 Task: Look for space in Manavgat, Turkey from 26th August, 2023 to 10th September, 2023 for 6 adults, 2 children in price range Rs.10000 to Rs.15000. Place can be entire place or shared room with 6 bedrooms having 6 beds and 6 bathrooms. Property type can be house, flat, guest house. Amenities needed are: wifi, TV, free parkinig on premises, gym, breakfast. Booking option can be shelf check-in. Required host language is English.
Action: Mouse moved to (325, 149)
Screenshot: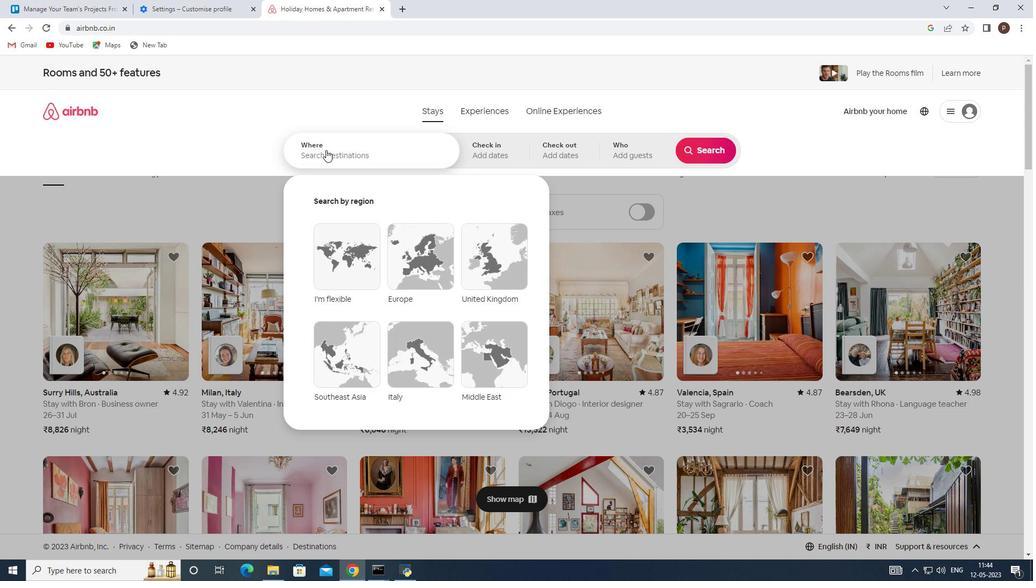 
Action: Mouse pressed left at (325, 149)
Screenshot: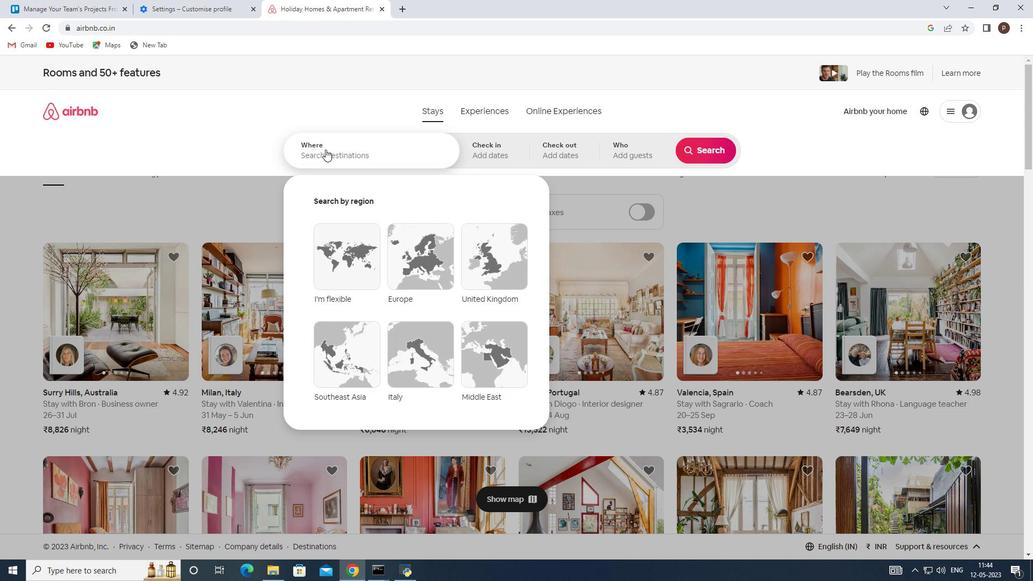 
Action: Mouse moved to (321, 150)
Screenshot: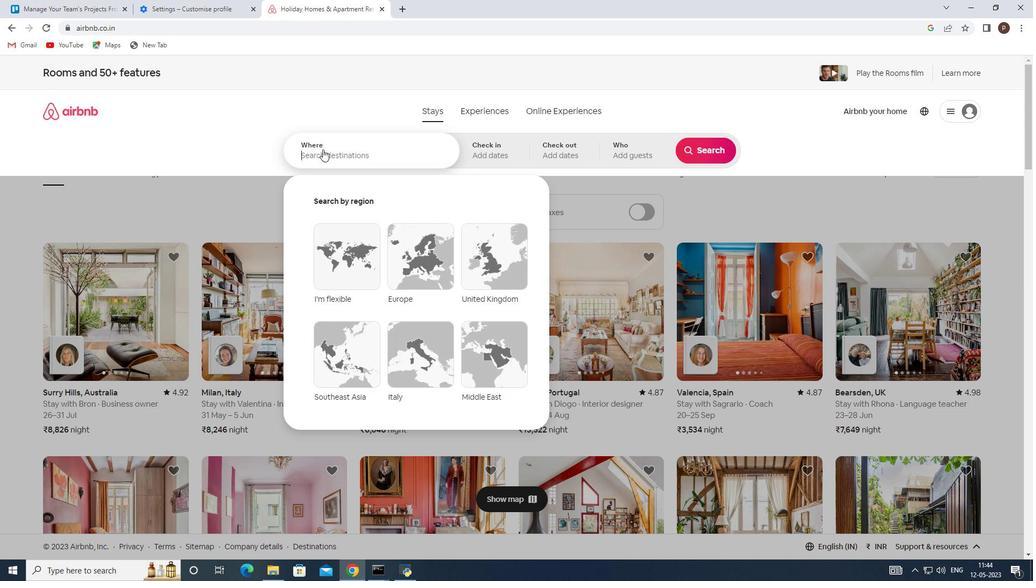 
Action: Key pressed <Key.caps_lock>M<Key.caps_lock>anavgat,<Key.space><Key.caps_lock>T<Key.caps_lock>urkey<Key.space><Key.enter>
Screenshot: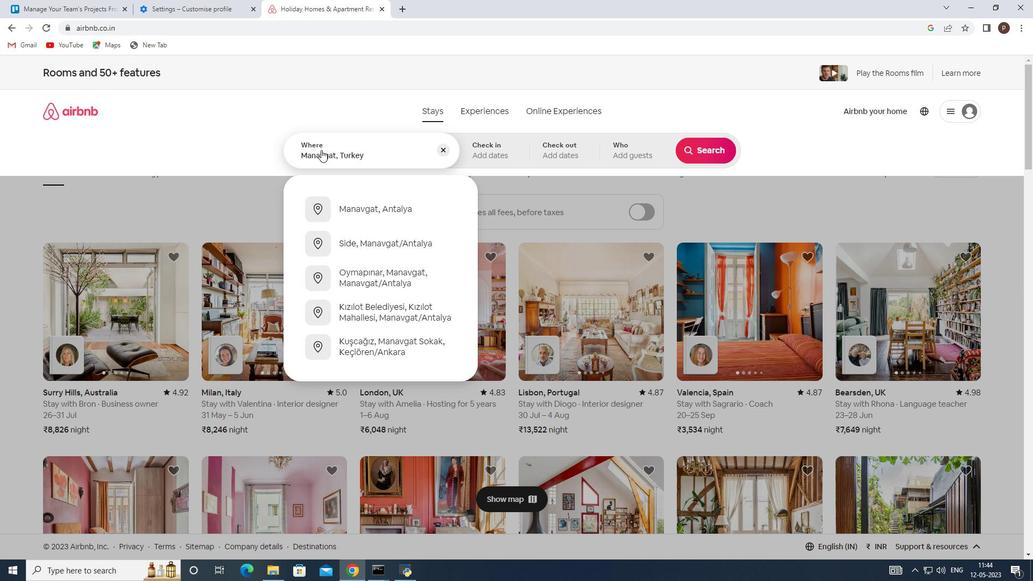 
Action: Mouse moved to (700, 235)
Screenshot: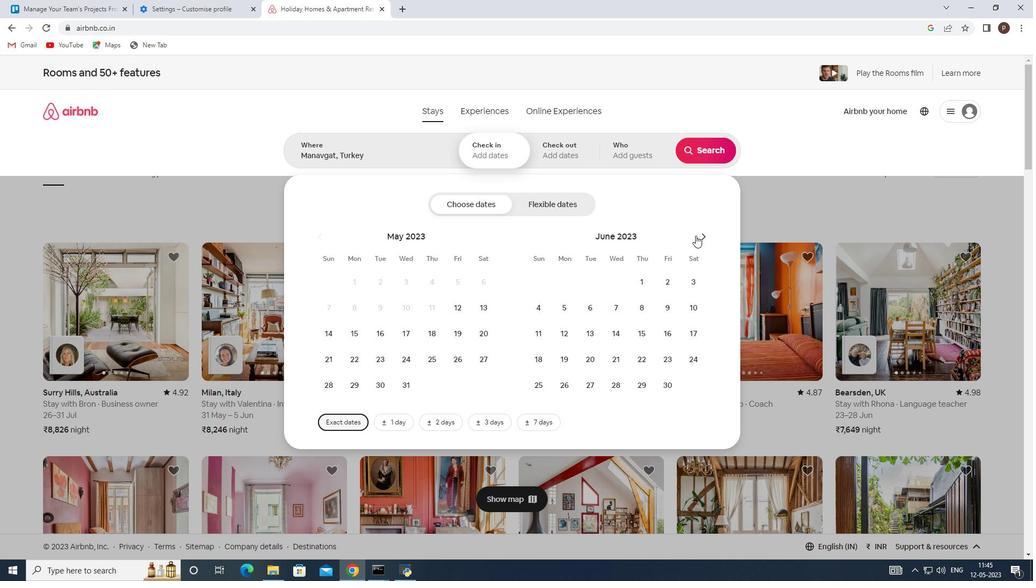 
Action: Mouse pressed left at (700, 235)
Screenshot: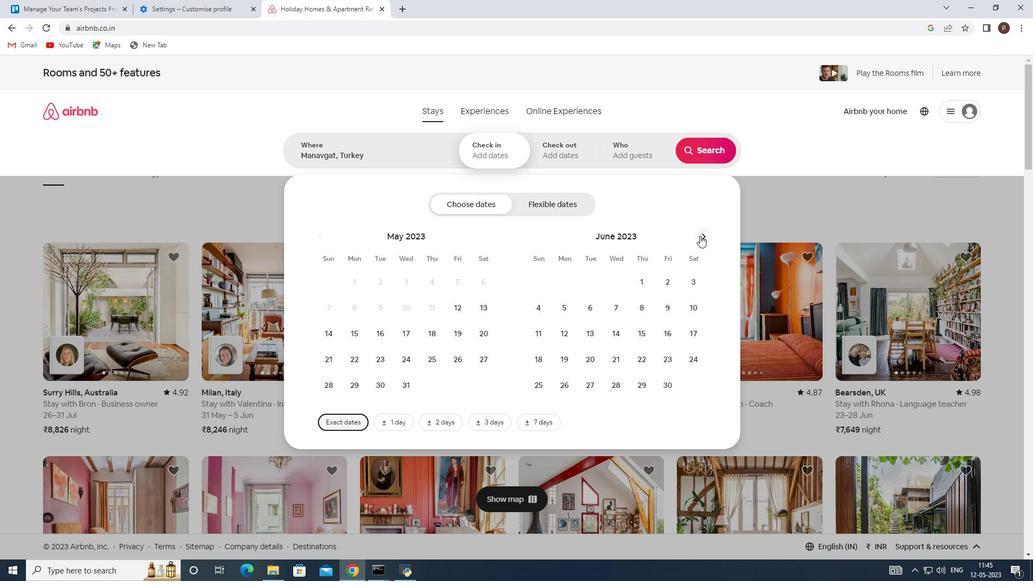 
Action: Mouse pressed left at (700, 235)
Screenshot: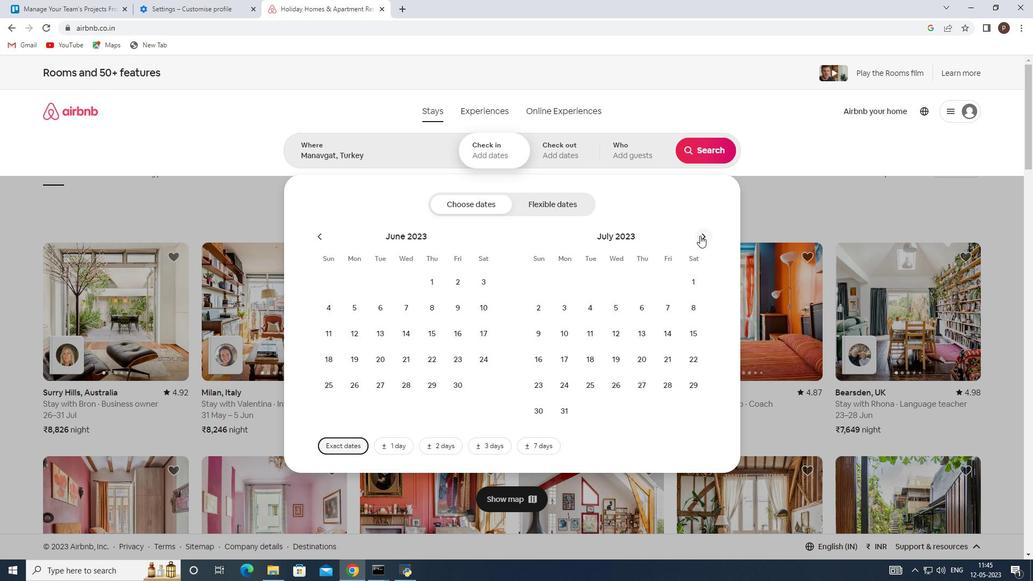 
Action: Mouse pressed left at (700, 235)
Screenshot: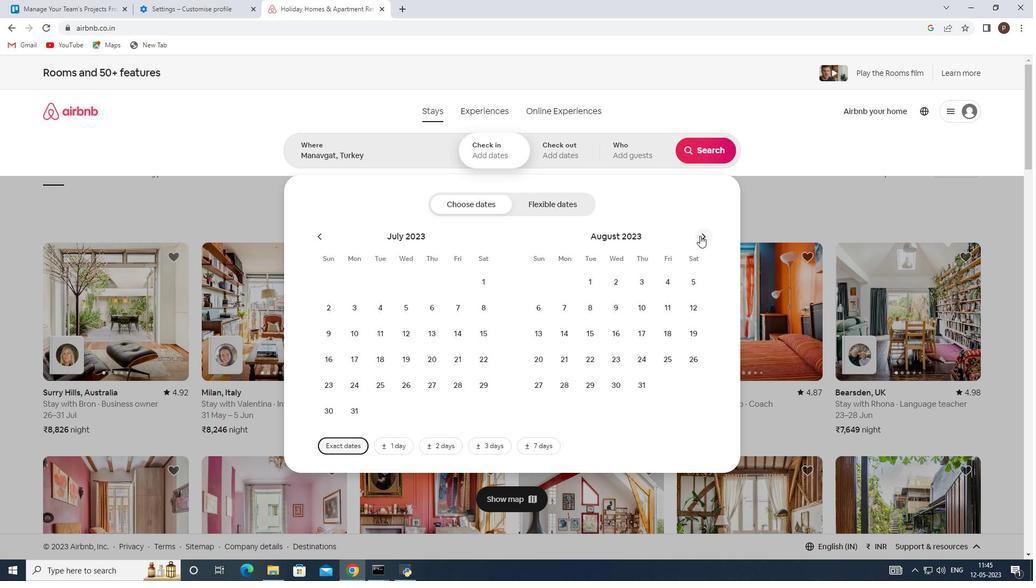 
Action: Mouse moved to (484, 357)
Screenshot: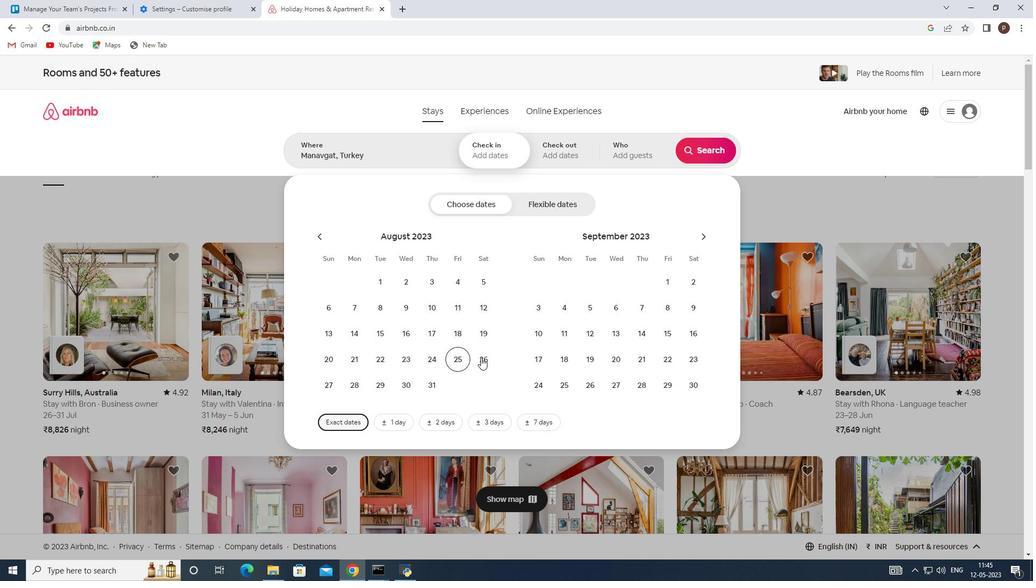 
Action: Mouse pressed left at (484, 357)
Screenshot: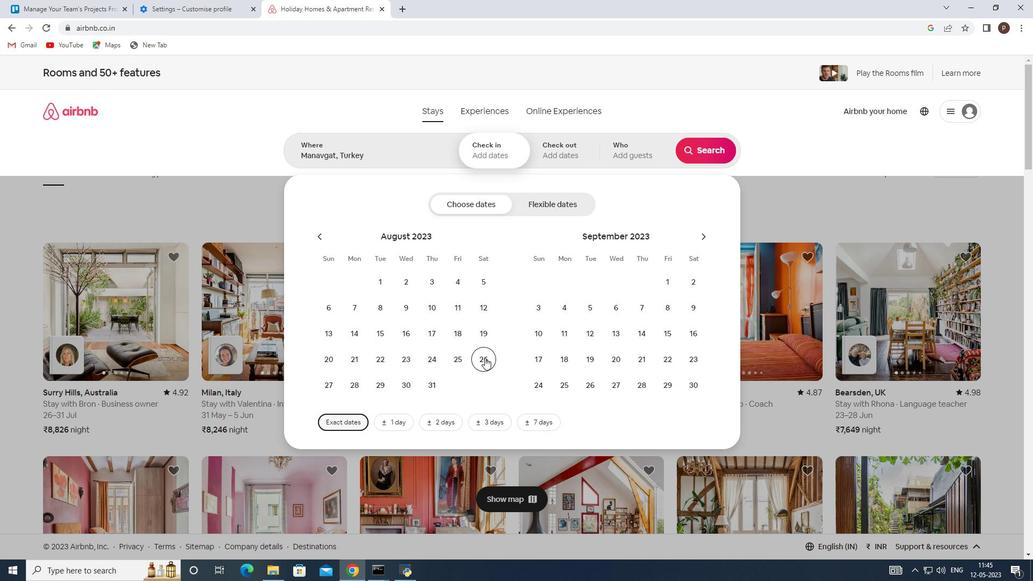 
Action: Mouse moved to (539, 329)
Screenshot: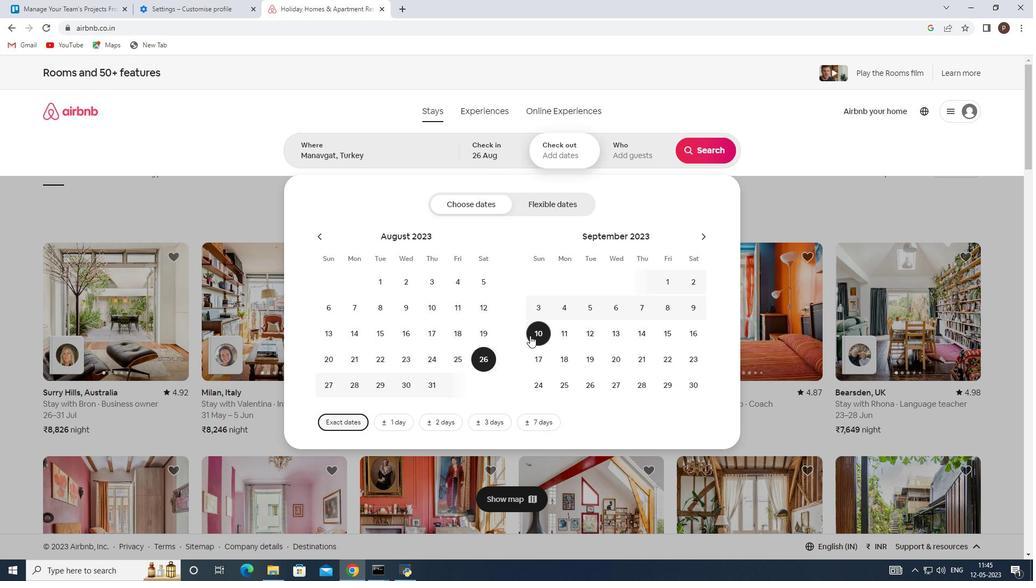 
Action: Mouse pressed left at (539, 329)
Screenshot: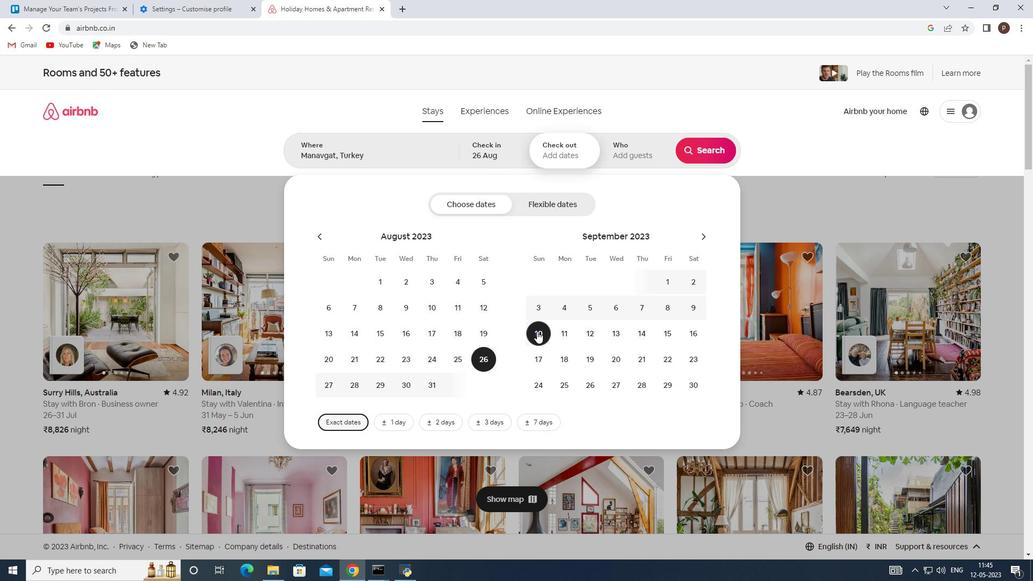 
Action: Mouse moved to (611, 148)
Screenshot: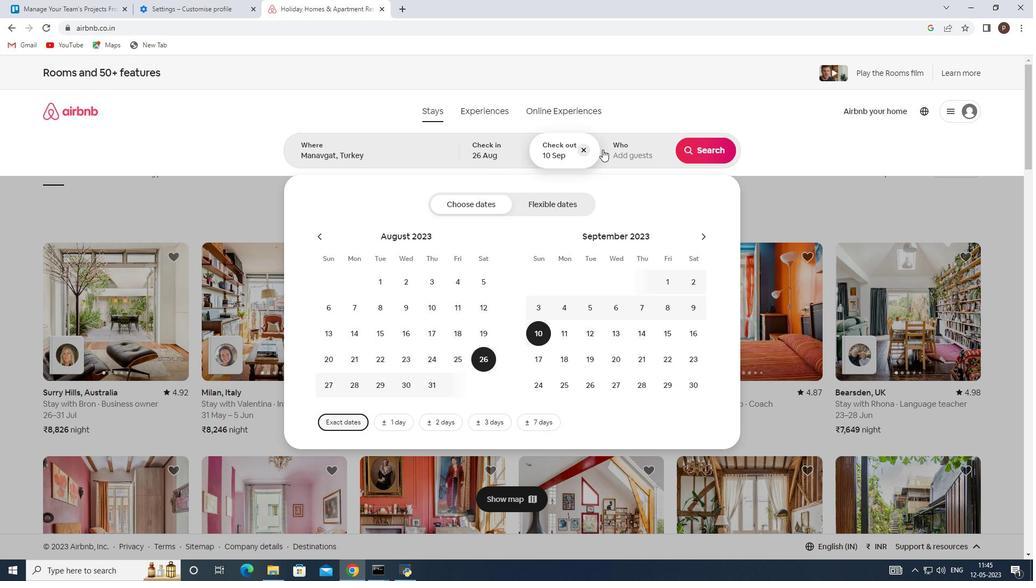 
Action: Mouse pressed left at (611, 148)
Screenshot: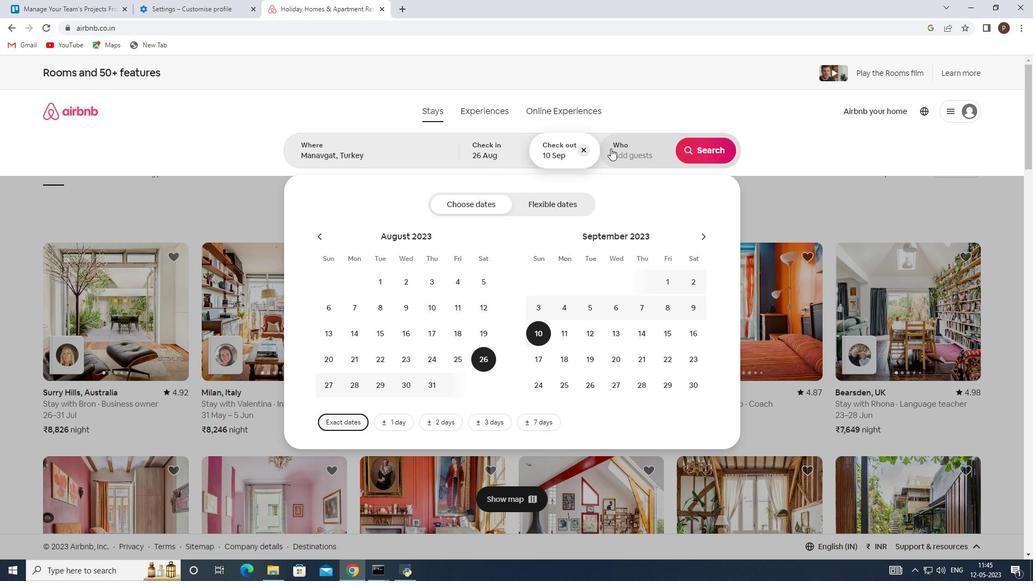 
Action: Mouse moved to (709, 204)
Screenshot: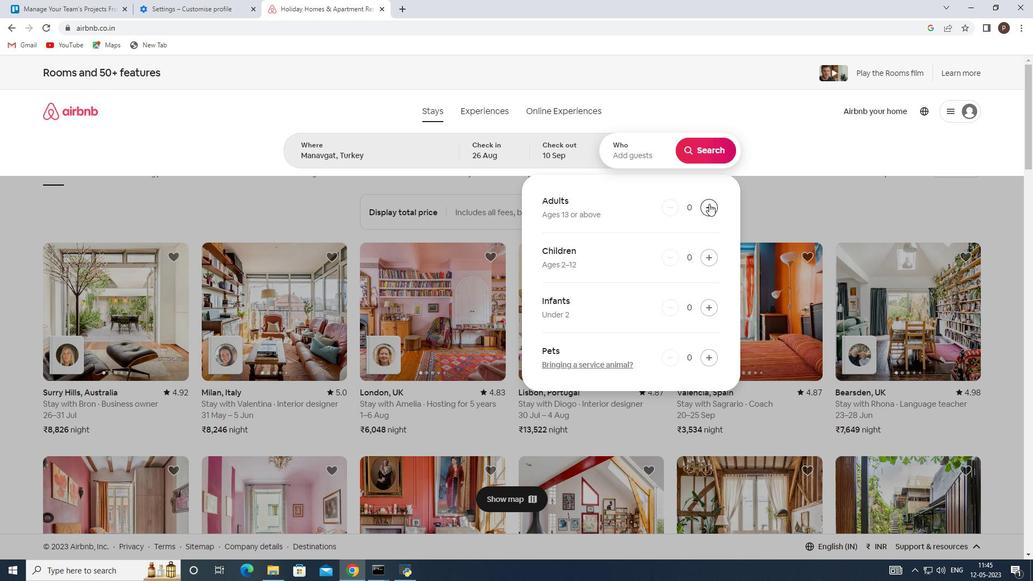 
Action: Mouse pressed left at (709, 204)
Screenshot: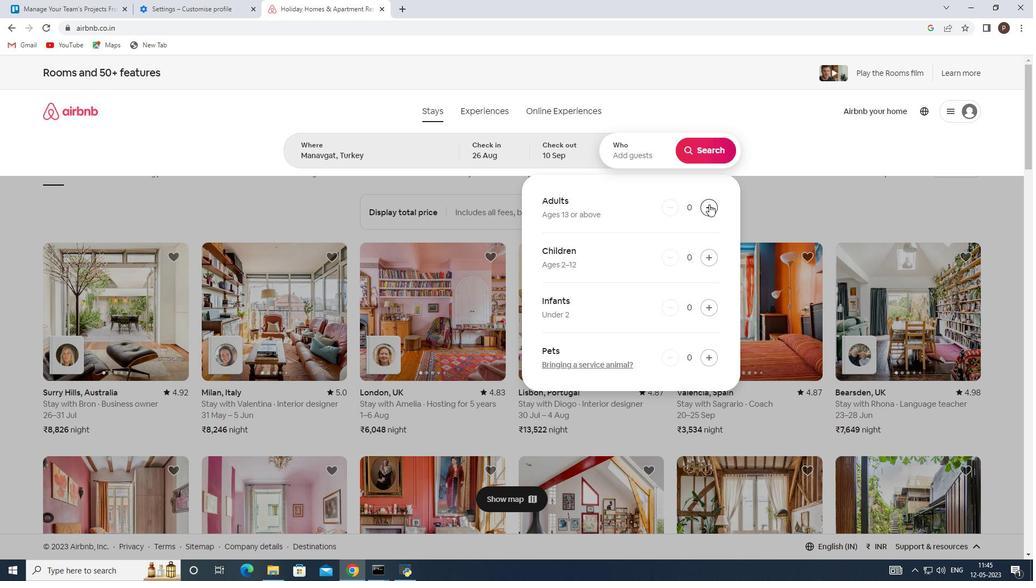 
Action: Mouse pressed left at (709, 204)
Screenshot: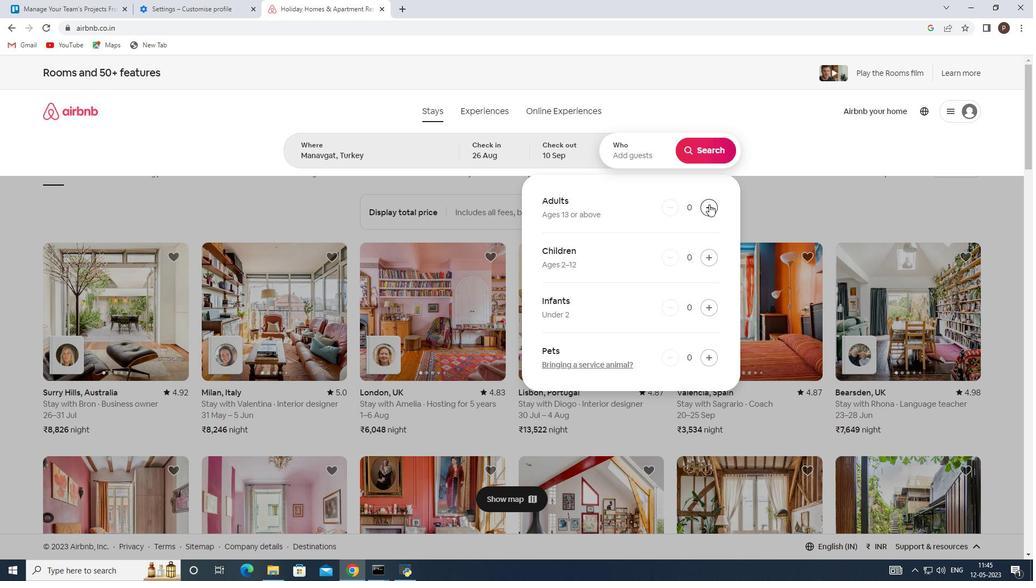 
Action: Mouse pressed left at (709, 204)
Screenshot: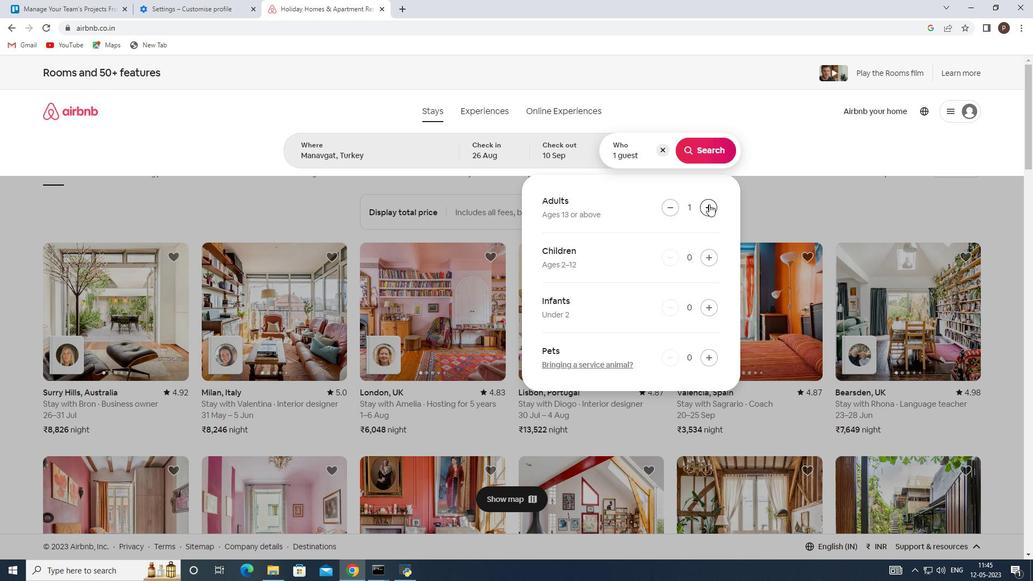 
Action: Mouse pressed left at (709, 204)
Screenshot: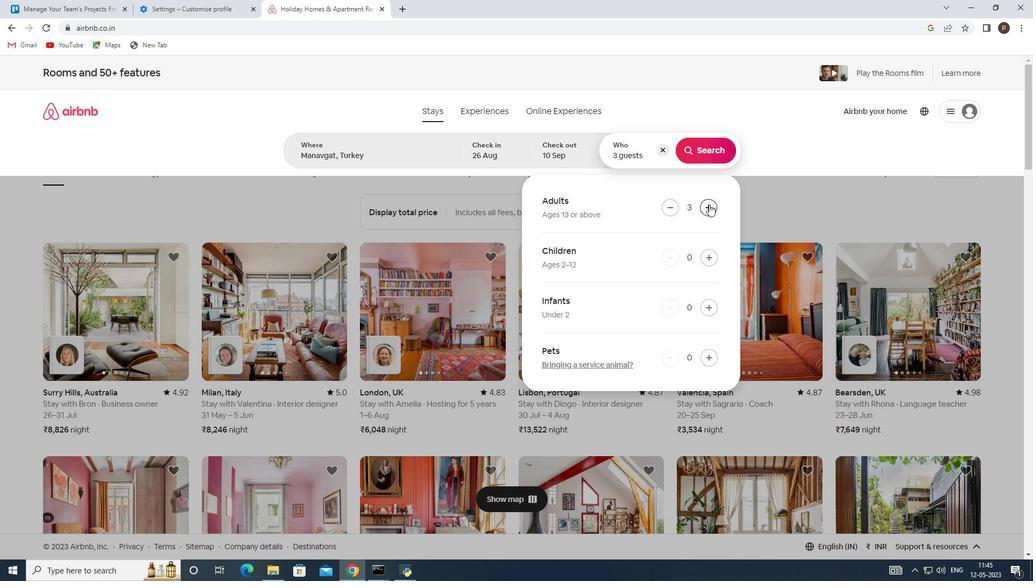 
Action: Mouse pressed left at (709, 204)
Screenshot: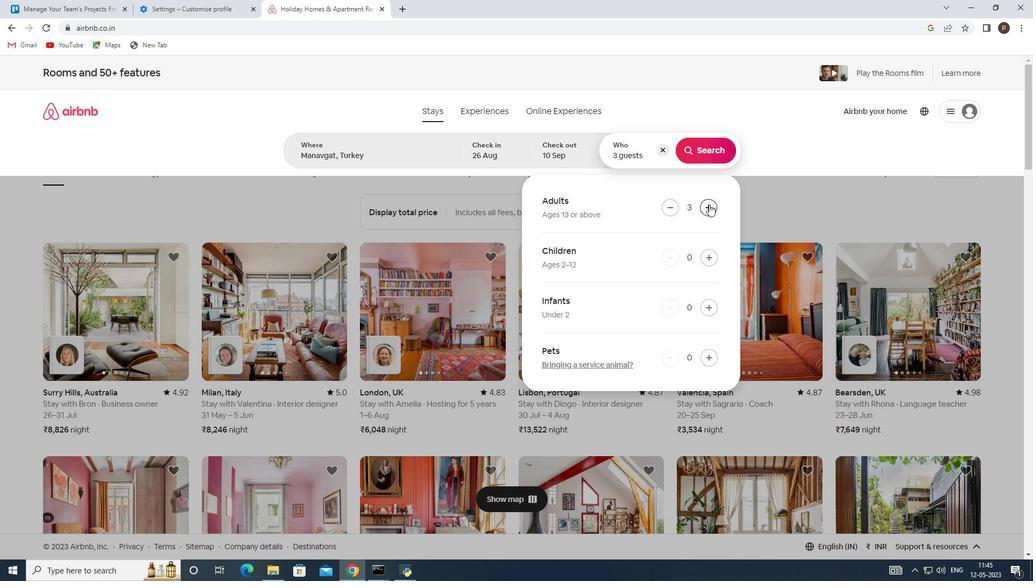 
Action: Mouse pressed left at (709, 204)
Screenshot: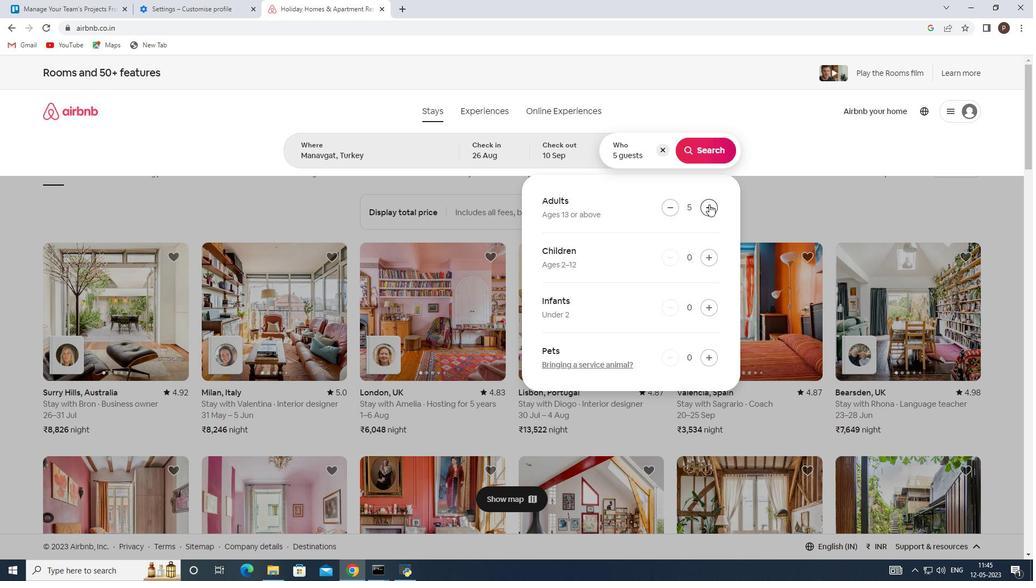 
Action: Mouse moved to (709, 254)
Screenshot: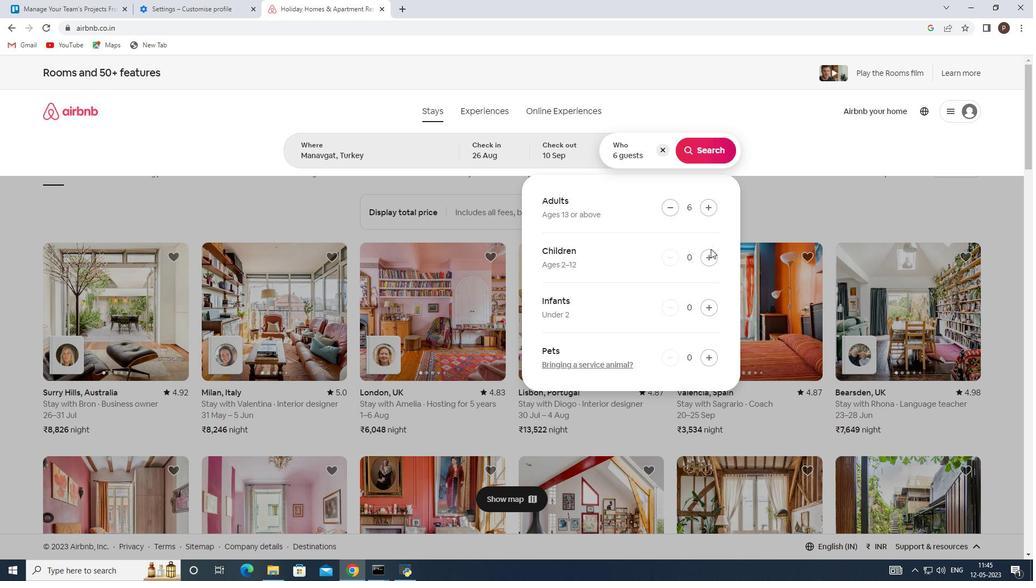 
Action: Mouse pressed left at (709, 254)
Screenshot: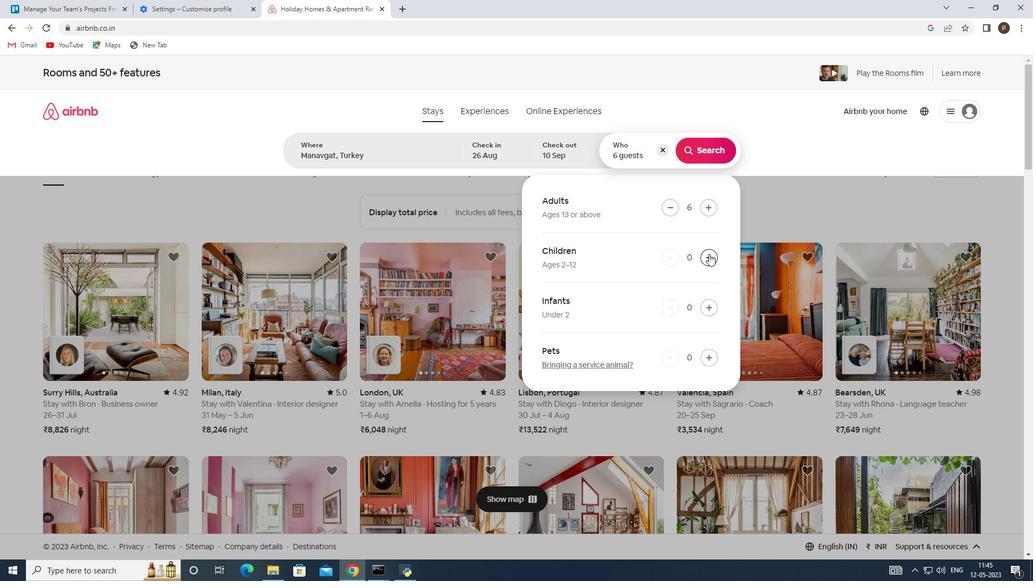 
Action: Mouse pressed left at (709, 254)
Screenshot: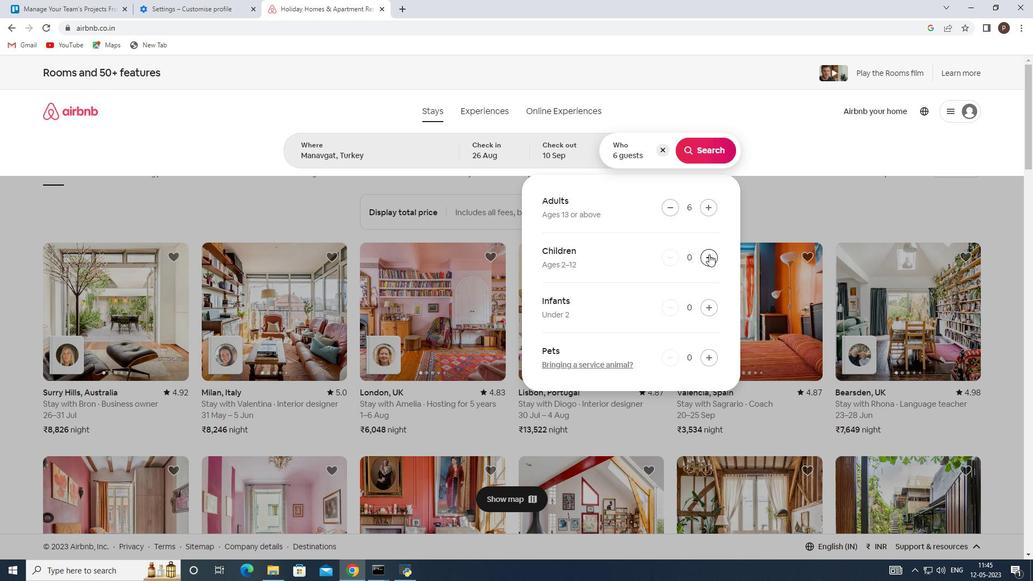
Action: Mouse moved to (689, 145)
Screenshot: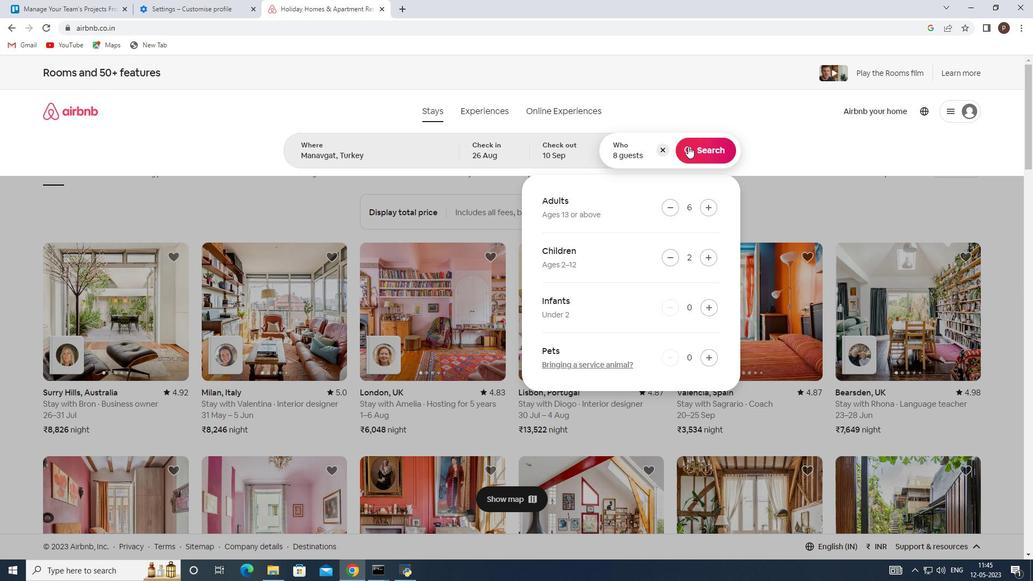 
Action: Mouse pressed left at (689, 145)
Screenshot: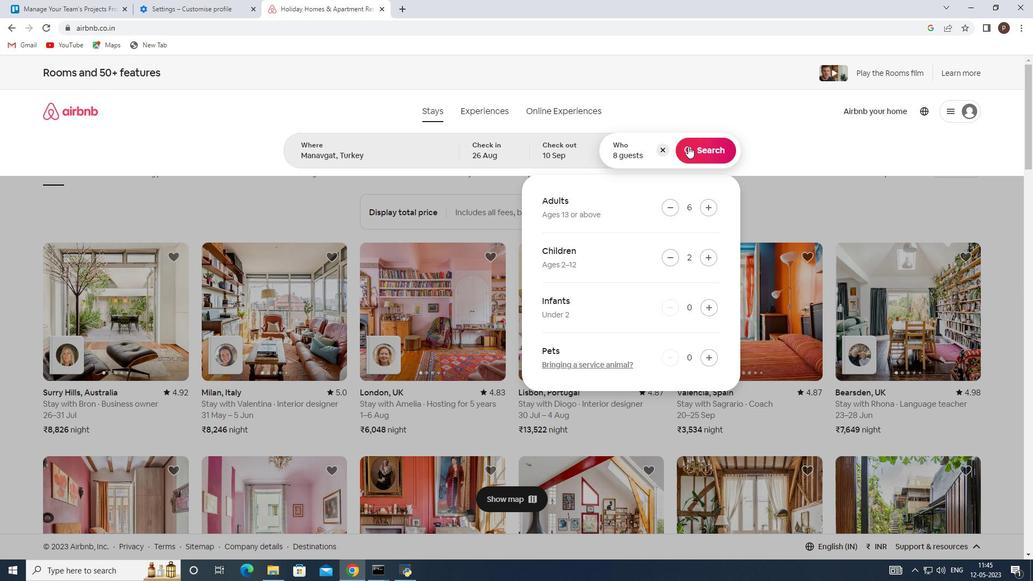 
Action: Mouse moved to (977, 119)
Screenshot: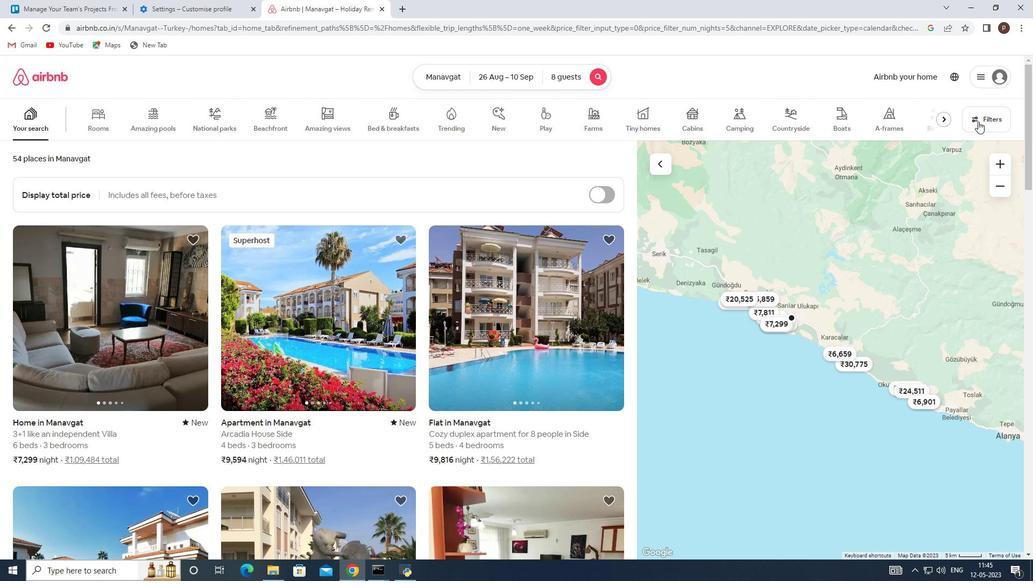 
Action: Mouse pressed left at (977, 119)
Screenshot: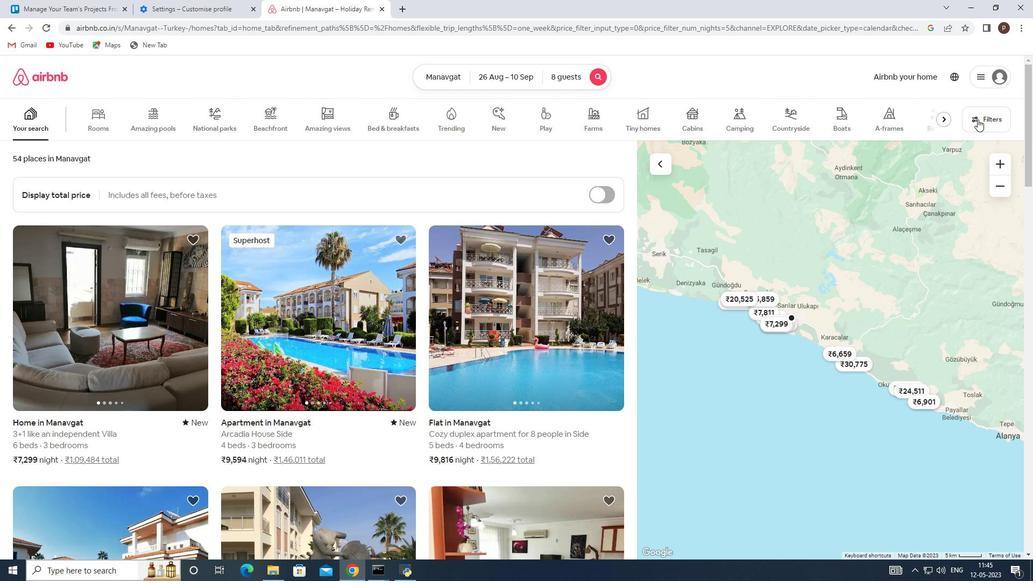
Action: Mouse moved to (352, 382)
Screenshot: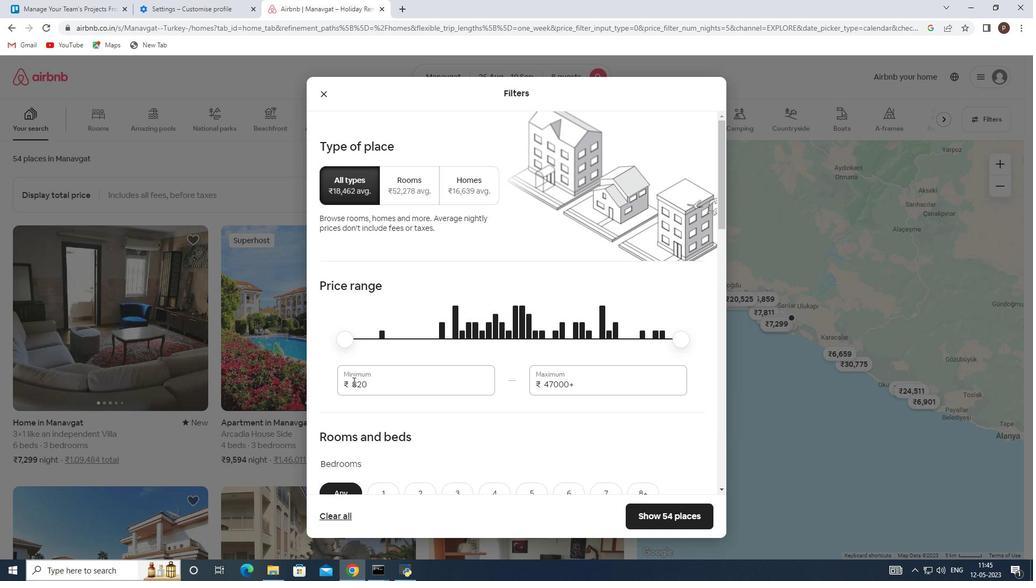
Action: Mouse pressed left at (352, 382)
Screenshot: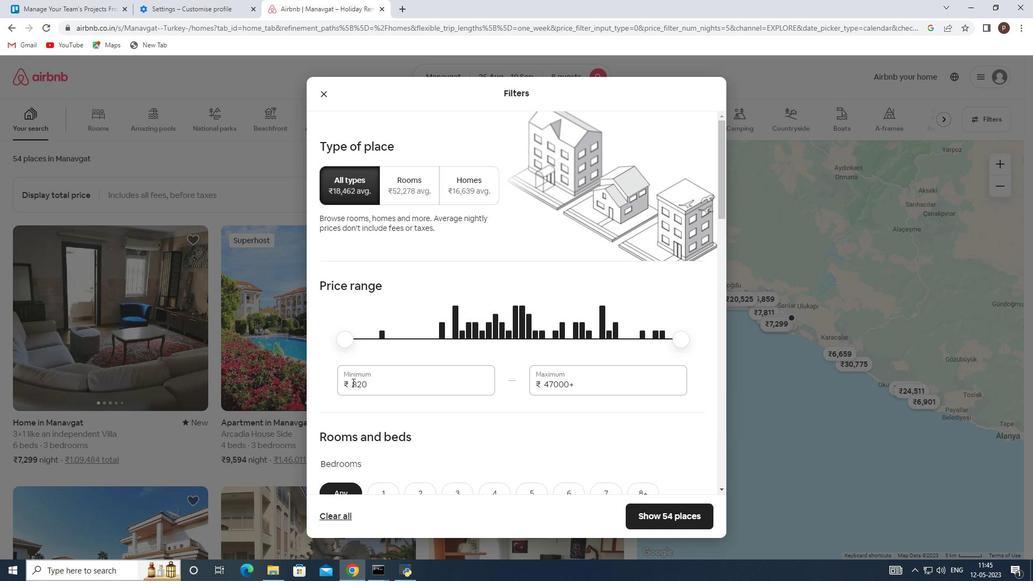 
Action: Mouse moved to (352, 383)
Screenshot: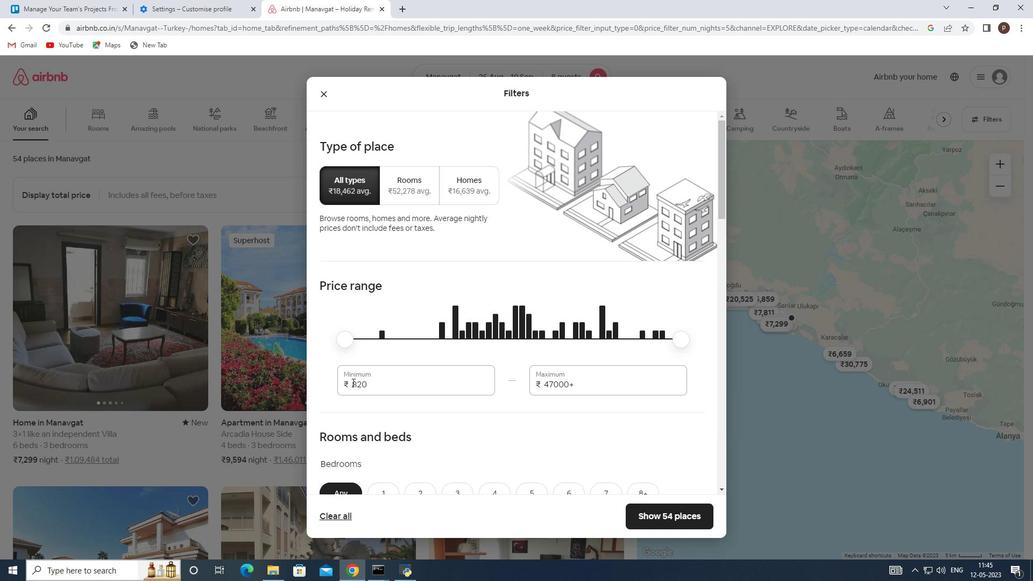 
Action: Mouse pressed left at (352, 383)
Screenshot: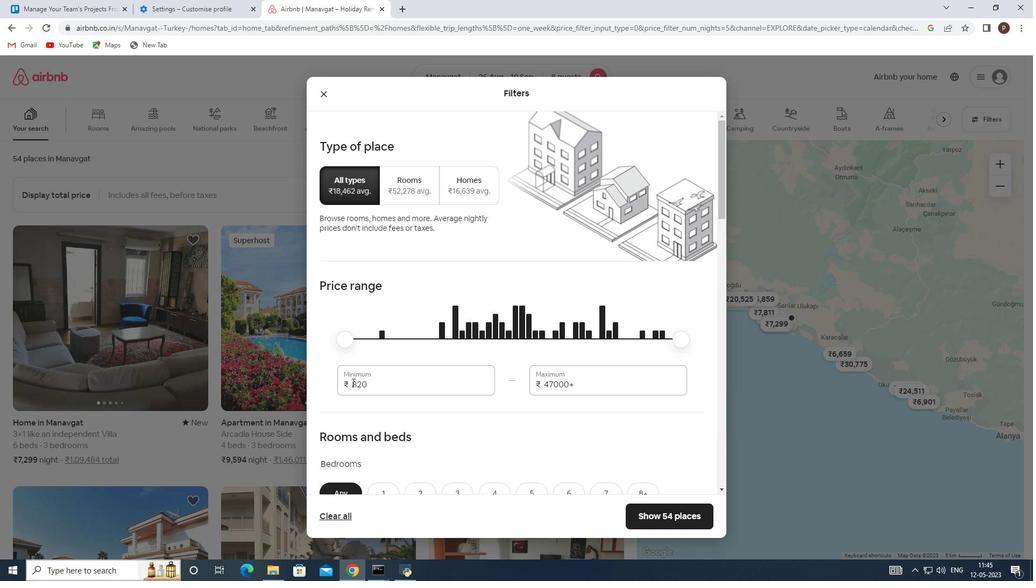 
Action: Mouse moved to (353, 383)
Screenshot: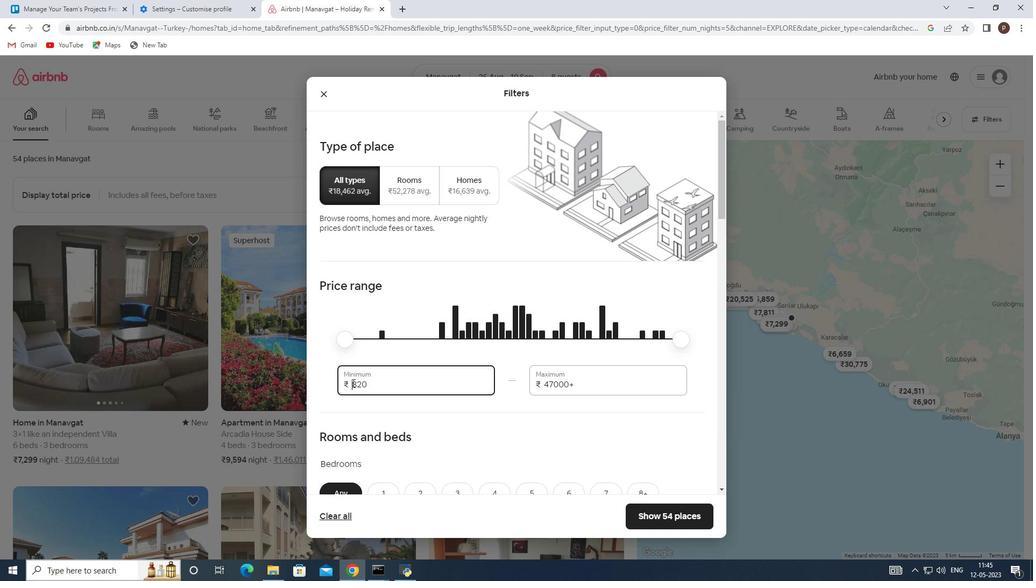 
Action: Key pressed 10000<Key.tab>15000
Screenshot: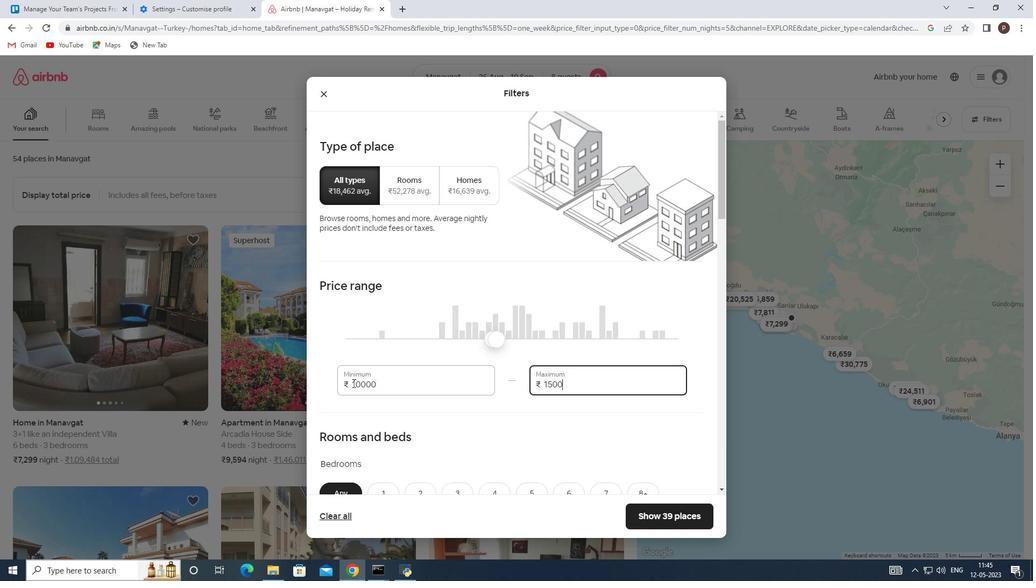 
Action: Mouse moved to (507, 398)
Screenshot: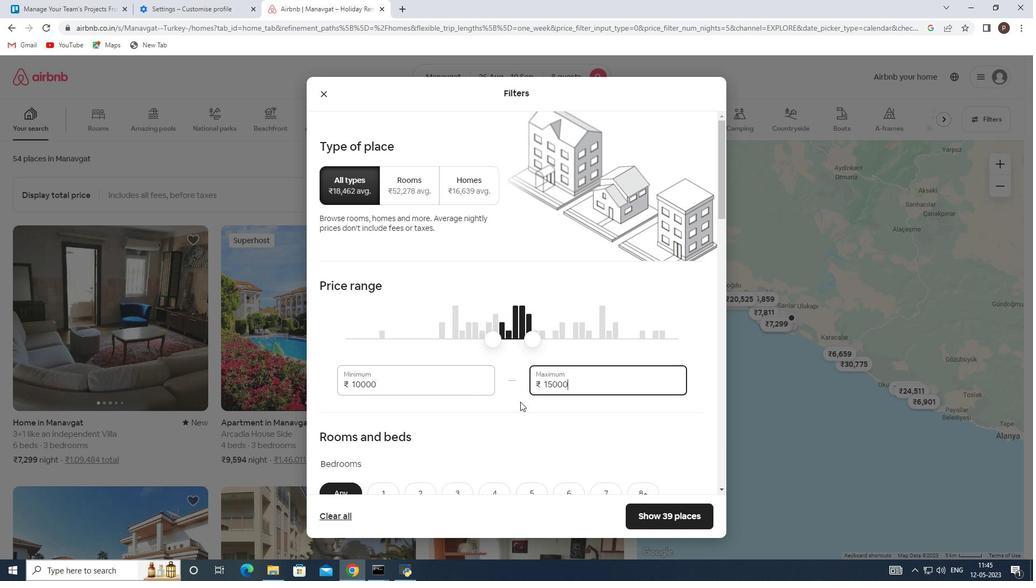 
Action: Mouse scrolled (507, 398) with delta (0, 0)
Screenshot: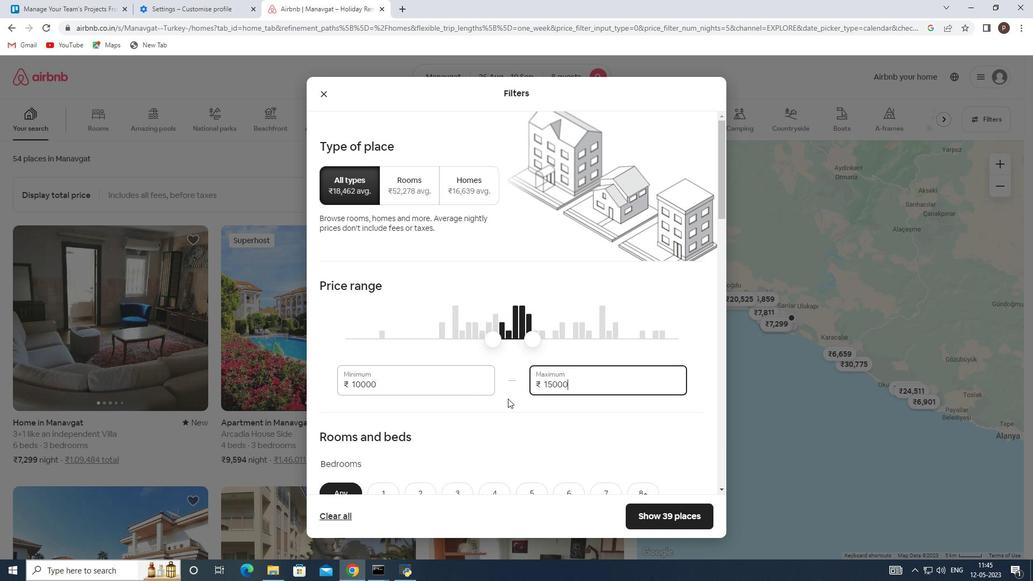 
Action: Mouse moved to (455, 354)
Screenshot: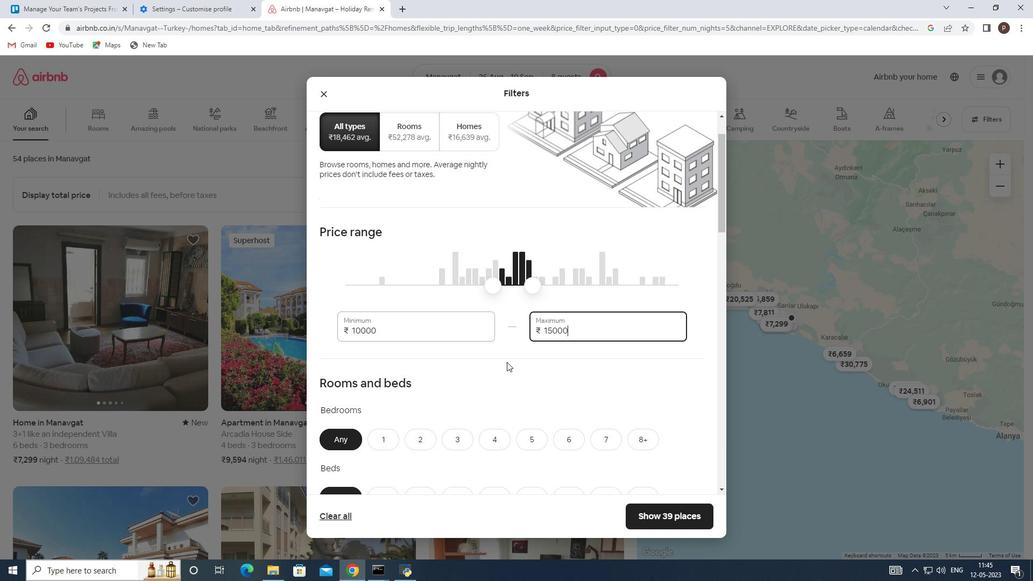 
Action: Mouse scrolled (455, 353) with delta (0, 0)
Screenshot: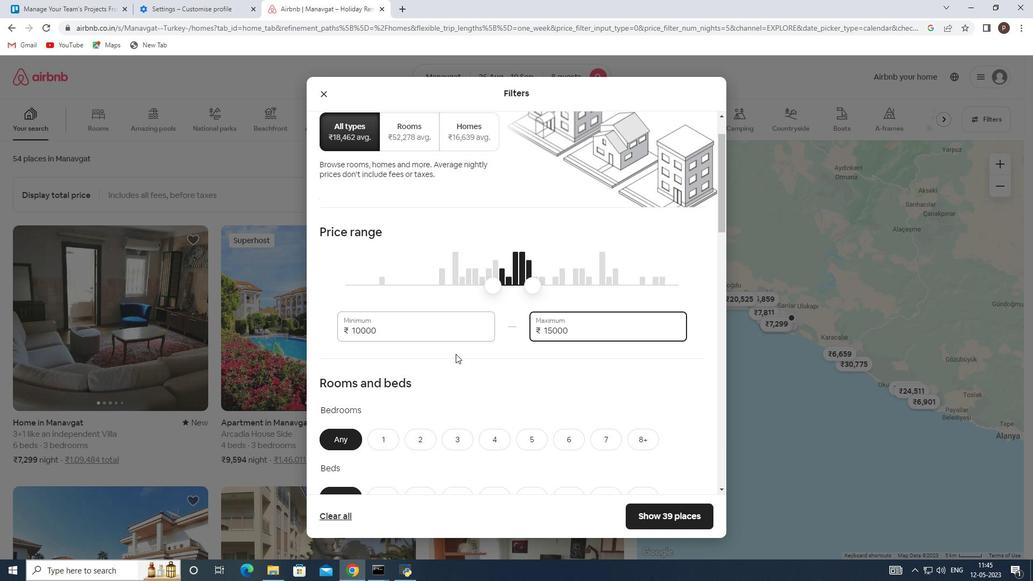 
Action: Mouse scrolled (455, 353) with delta (0, 0)
Screenshot: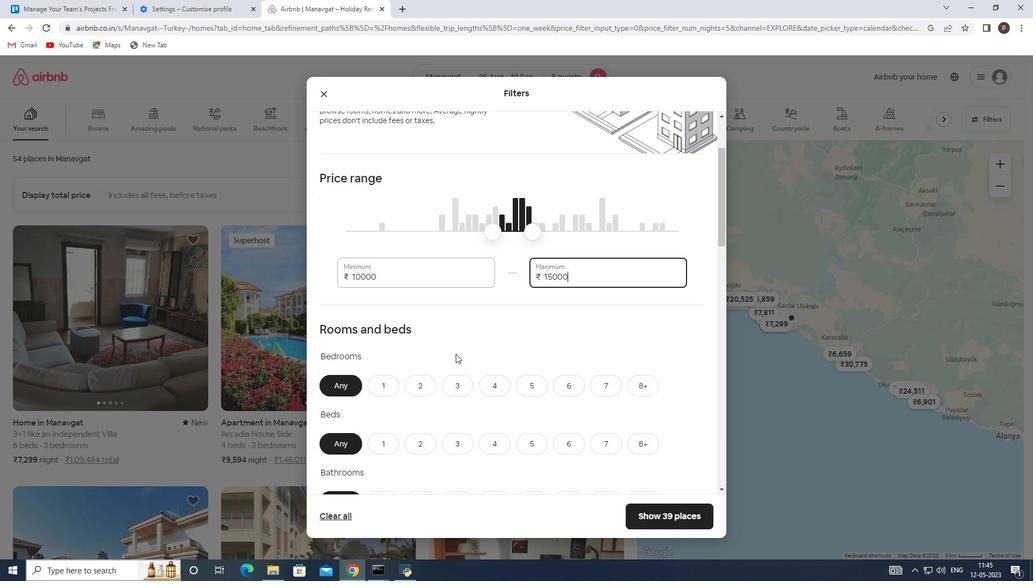 
Action: Mouse moved to (567, 332)
Screenshot: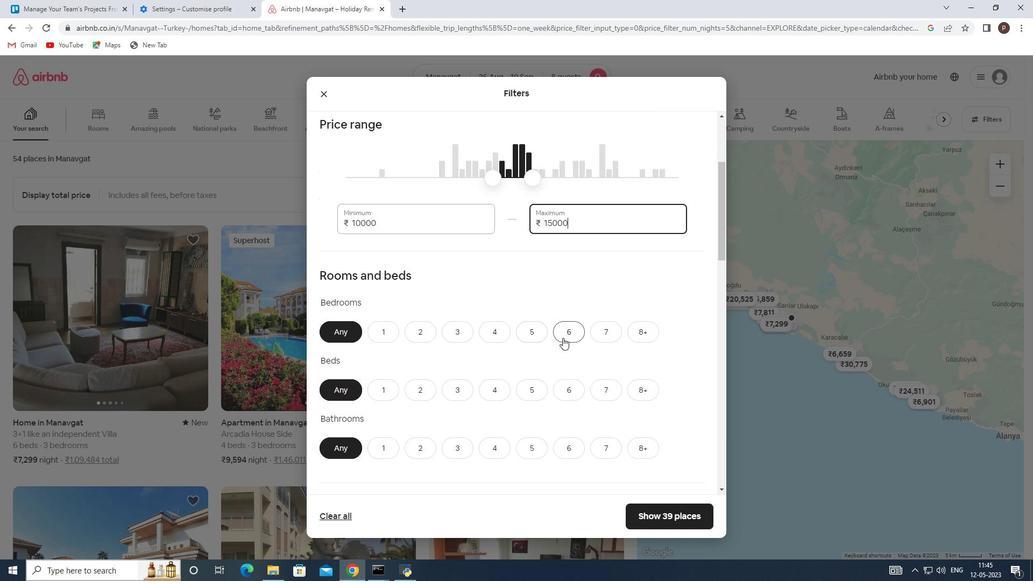 
Action: Mouse pressed left at (567, 332)
Screenshot: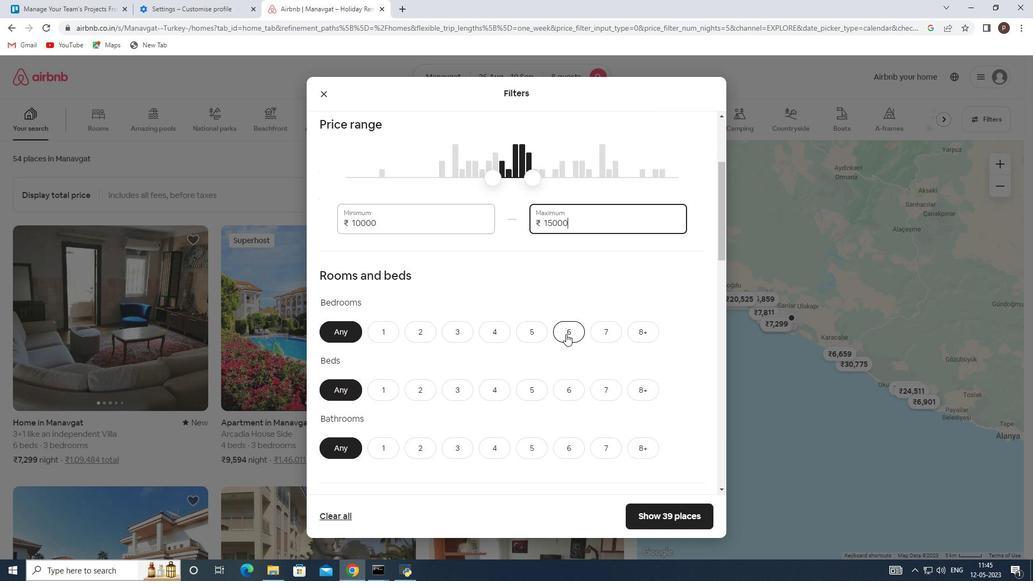 
Action: Mouse moved to (560, 389)
Screenshot: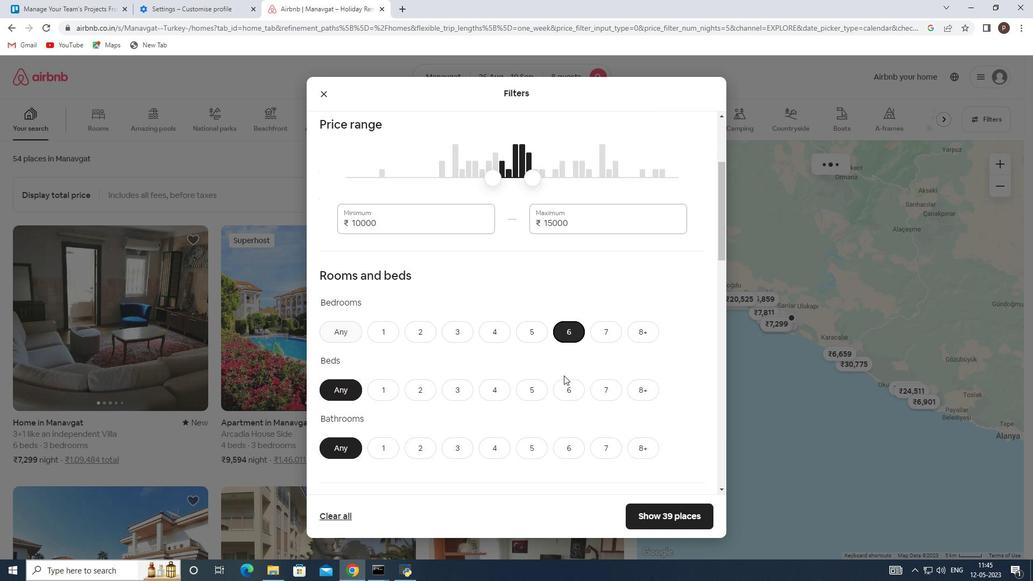 
Action: Mouse pressed left at (560, 389)
Screenshot: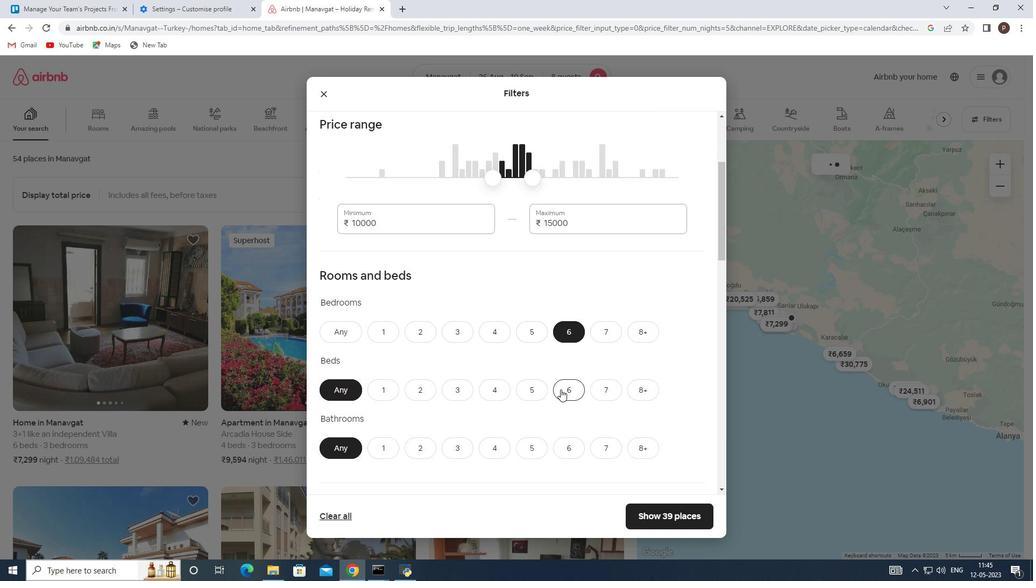 
Action: Mouse moved to (565, 441)
Screenshot: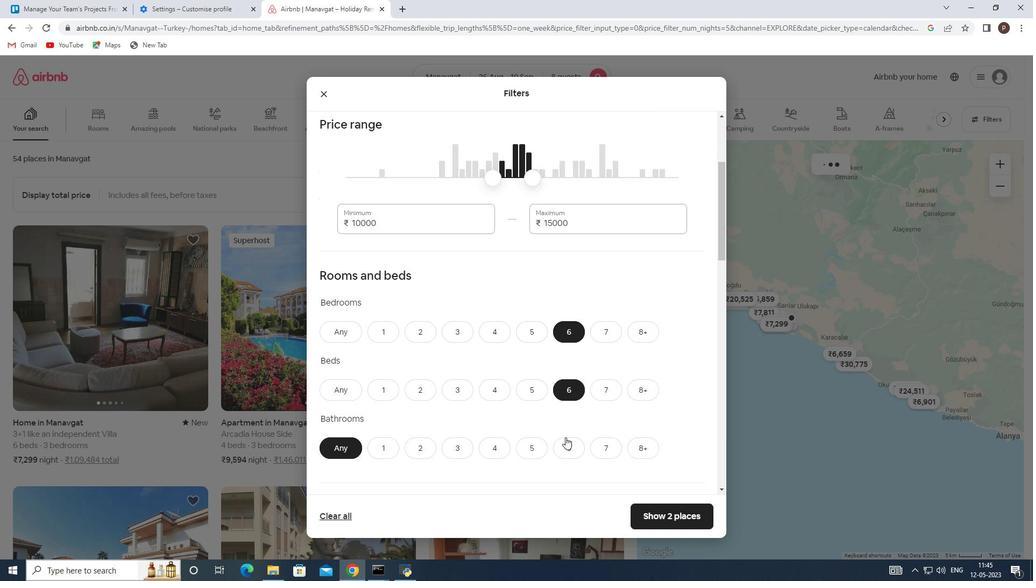 
Action: Mouse pressed left at (565, 441)
Screenshot: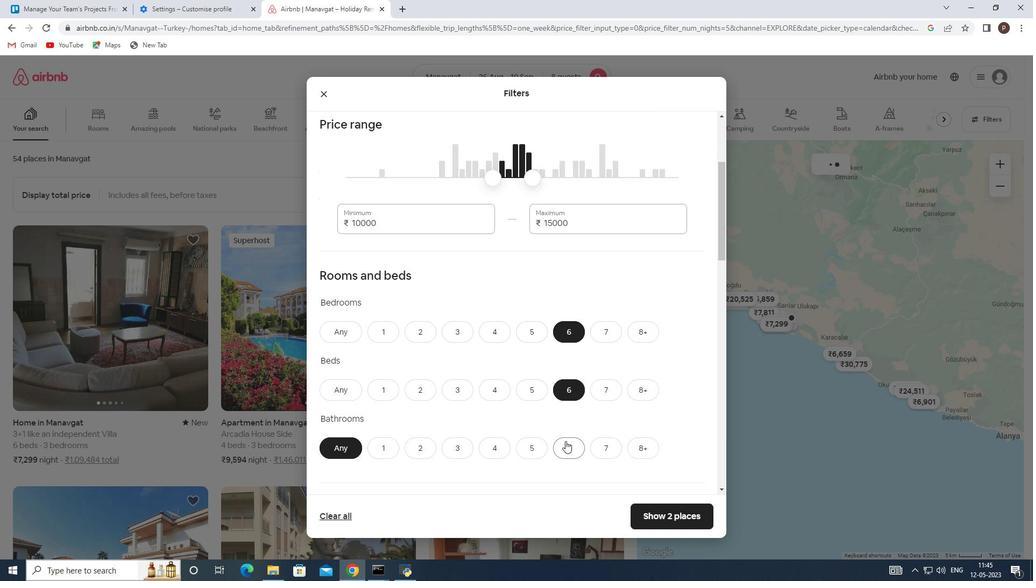 
Action: Mouse scrolled (565, 440) with delta (0, 0)
Screenshot: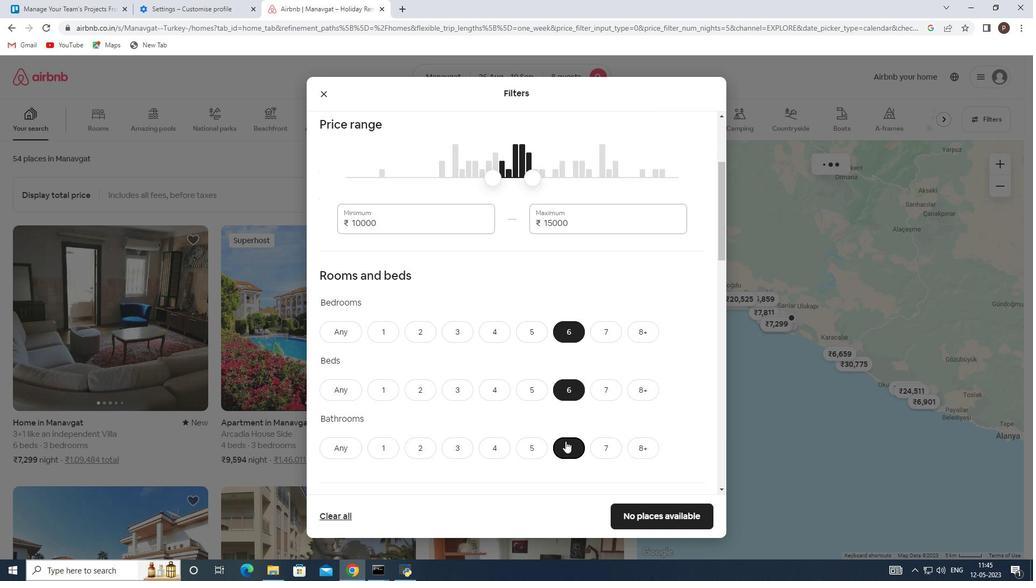 
Action: Mouse scrolled (565, 440) with delta (0, 0)
Screenshot: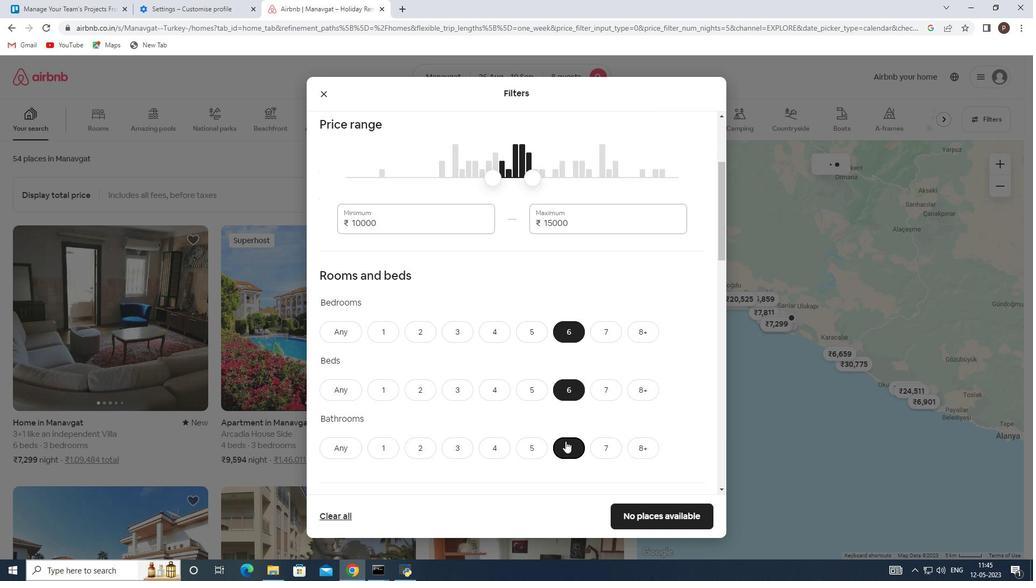 
Action: Mouse moved to (489, 358)
Screenshot: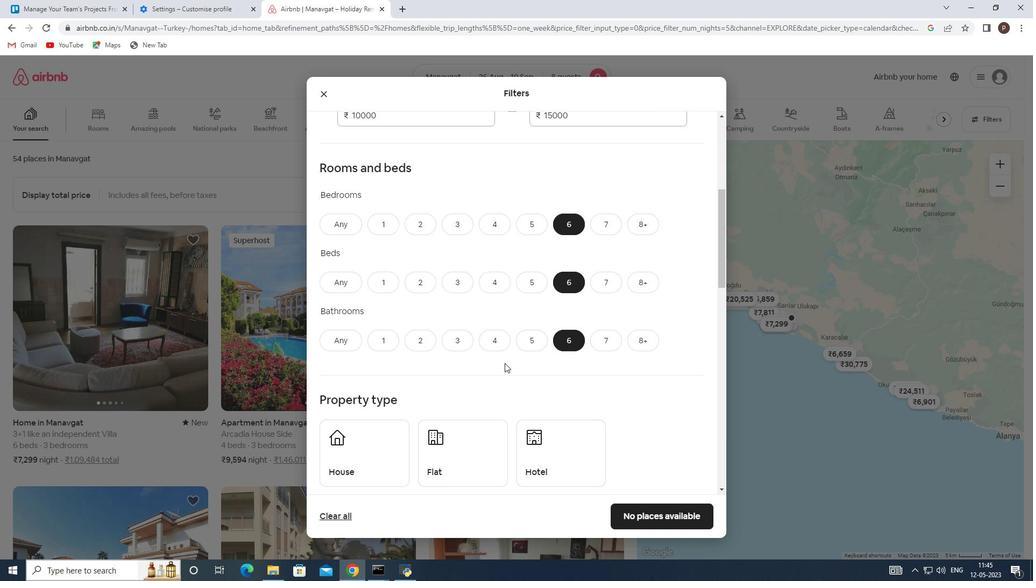 
Action: Mouse scrolled (489, 357) with delta (0, 0)
Screenshot: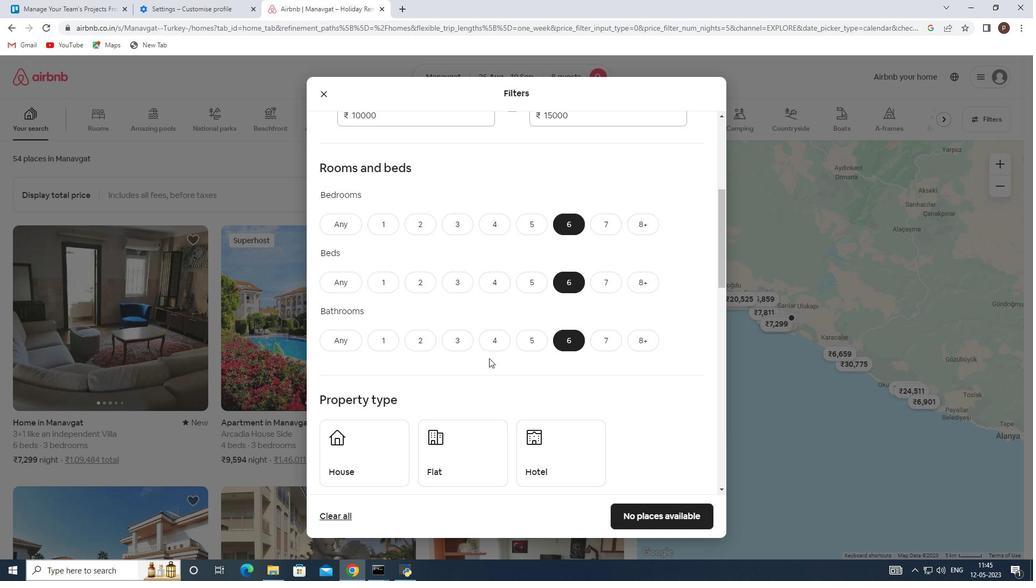 
Action: Mouse moved to (368, 389)
Screenshot: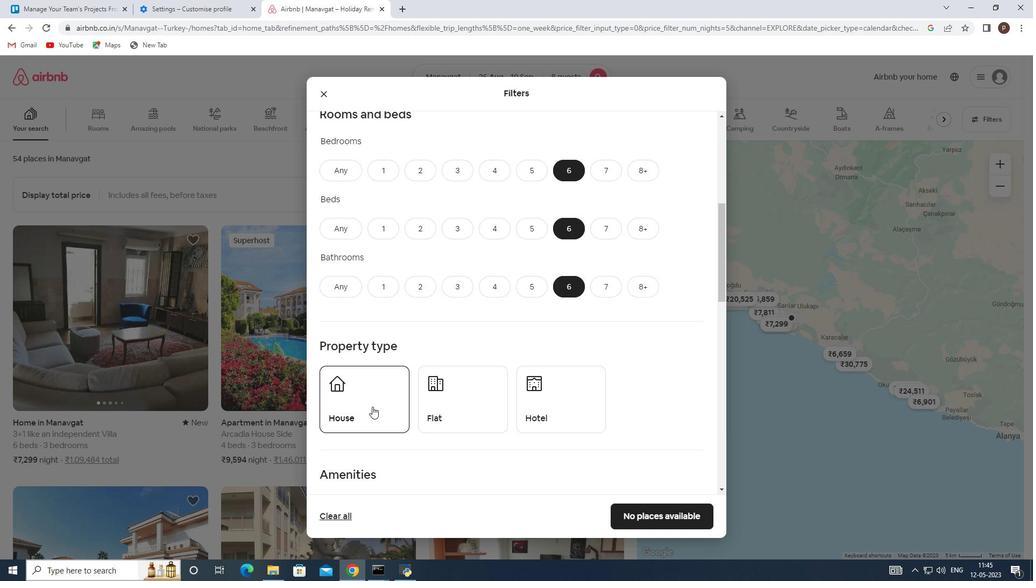 
Action: Mouse pressed left at (368, 389)
Screenshot: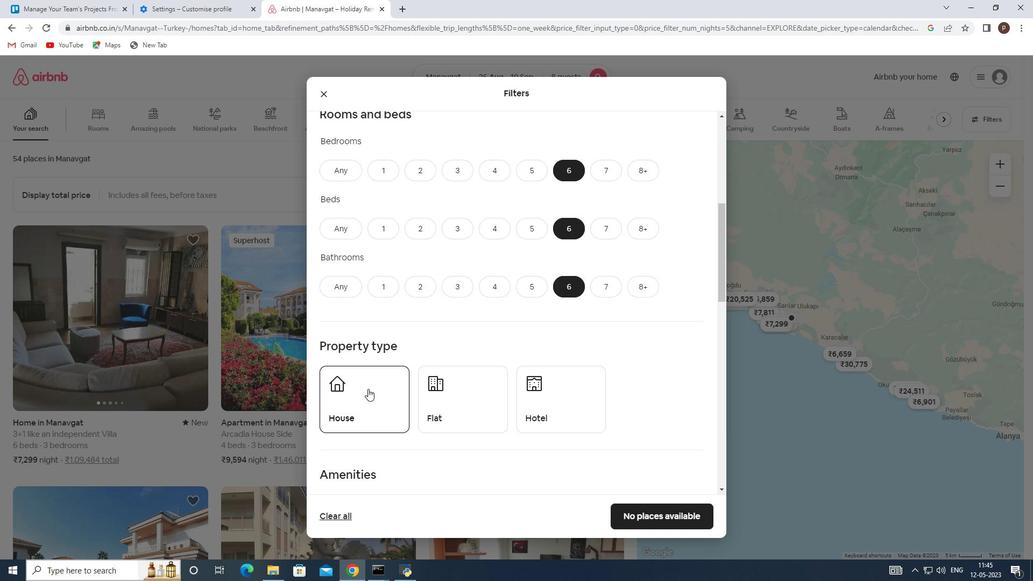 
Action: Mouse moved to (451, 404)
Screenshot: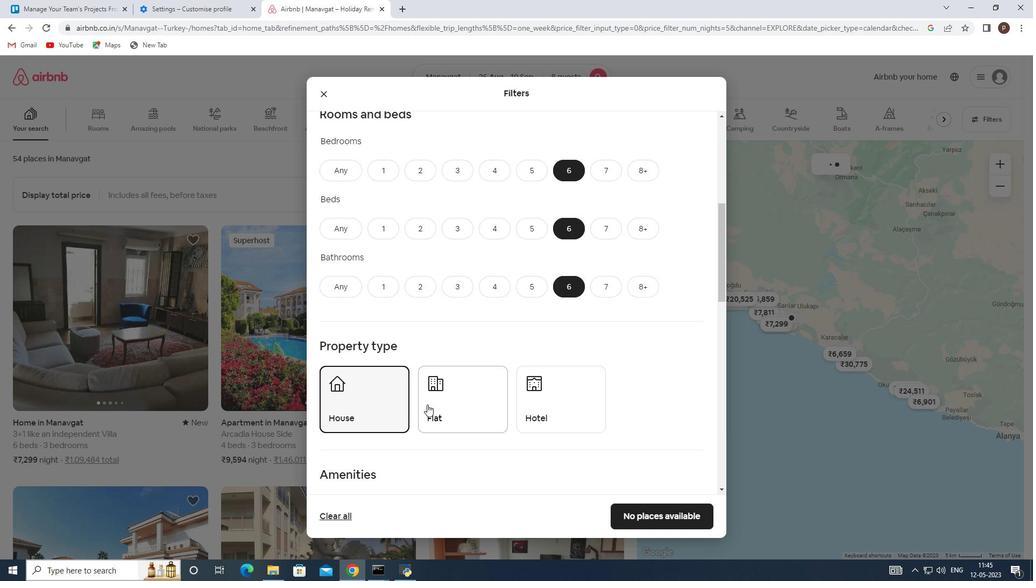 
Action: Mouse pressed left at (451, 404)
Screenshot: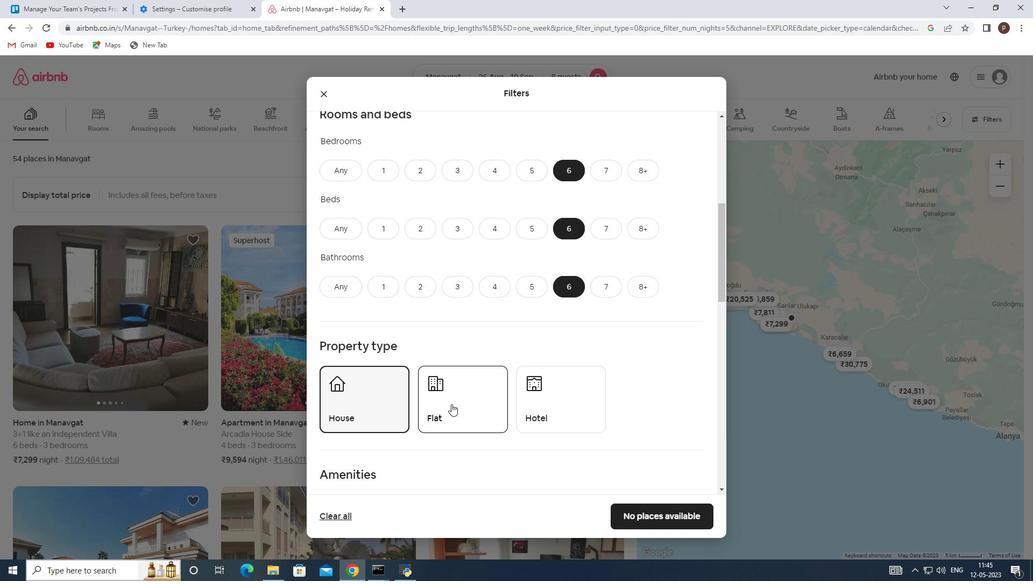 
Action: Mouse scrolled (451, 403) with delta (0, 0)
Screenshot: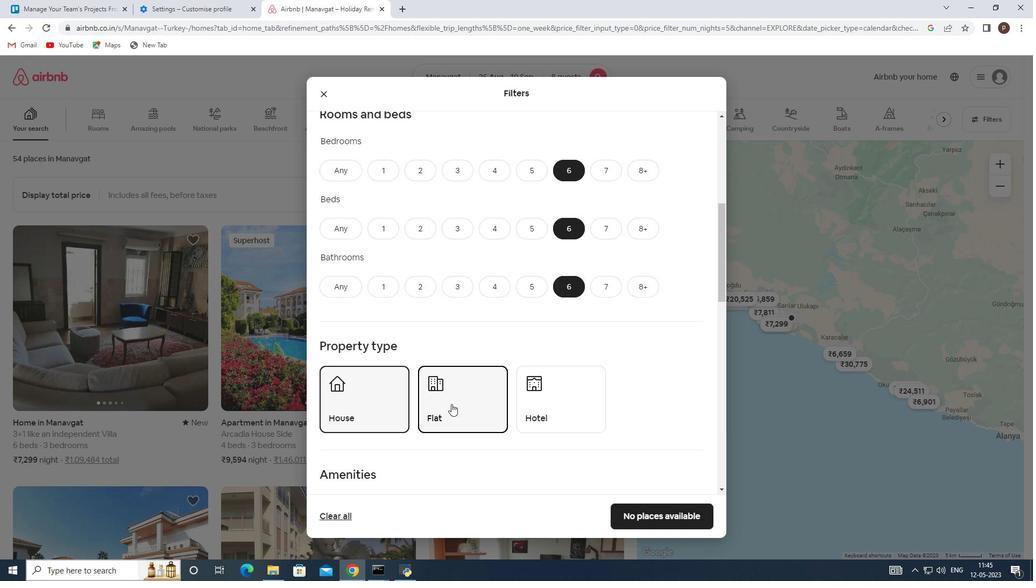 
Action: Mouse scrolled (451, 403) with delta (0, 0)
Screenshot: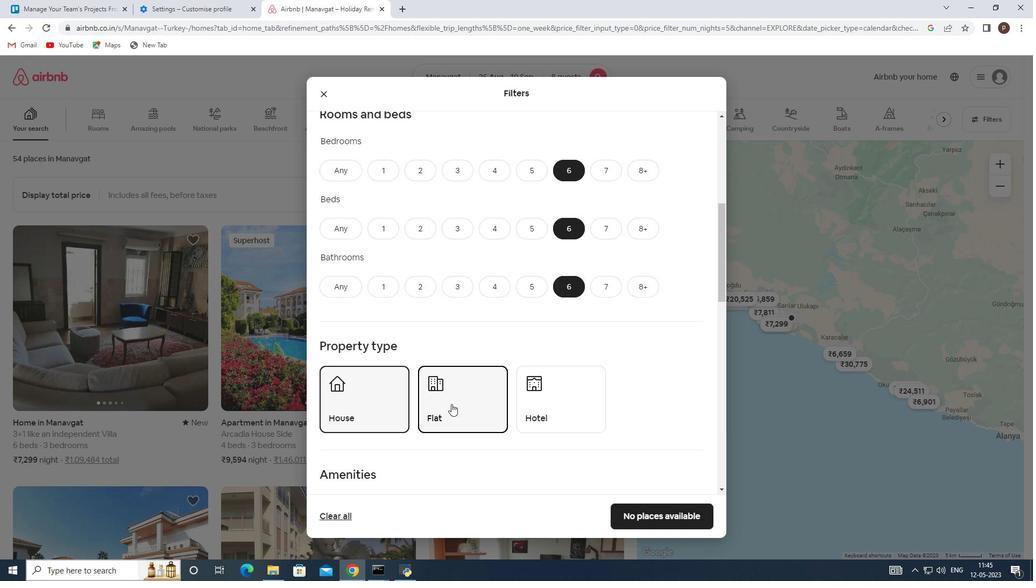 
Action: Mouse moved to (471, 396)
Screenshot: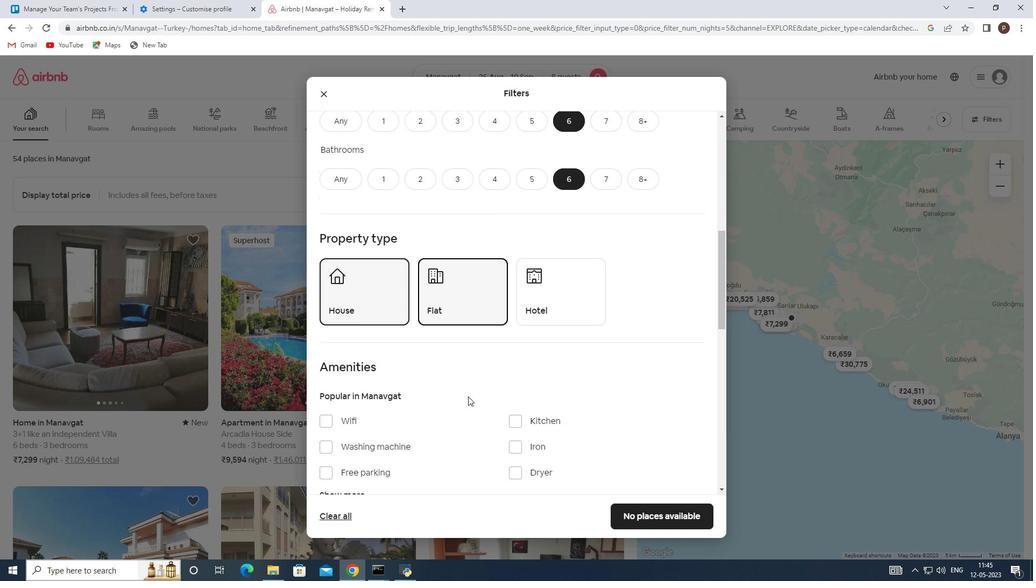 
Action: Mouse scrolled (471, 396) with delta (0, 0)
Screenshot: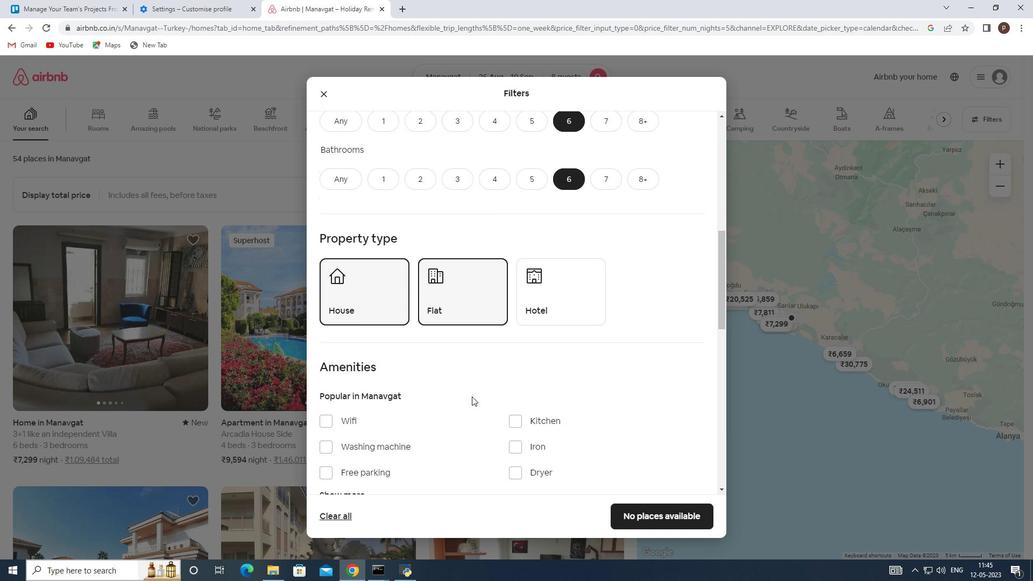 
Action: Mouse moved to (329, 365)
Screenshot: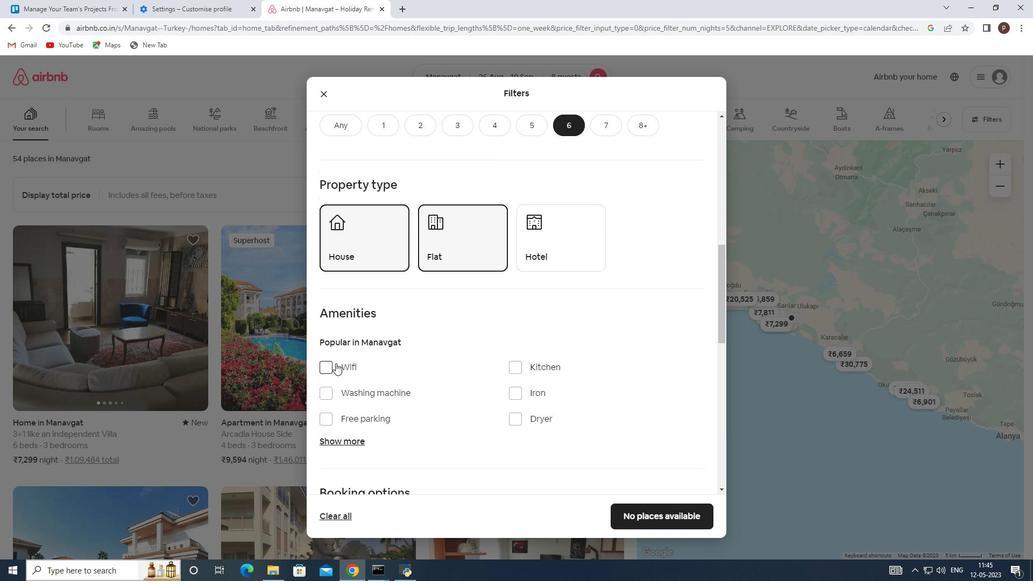 
Action: Mouse pressed left at (329, 365)
Screenshot: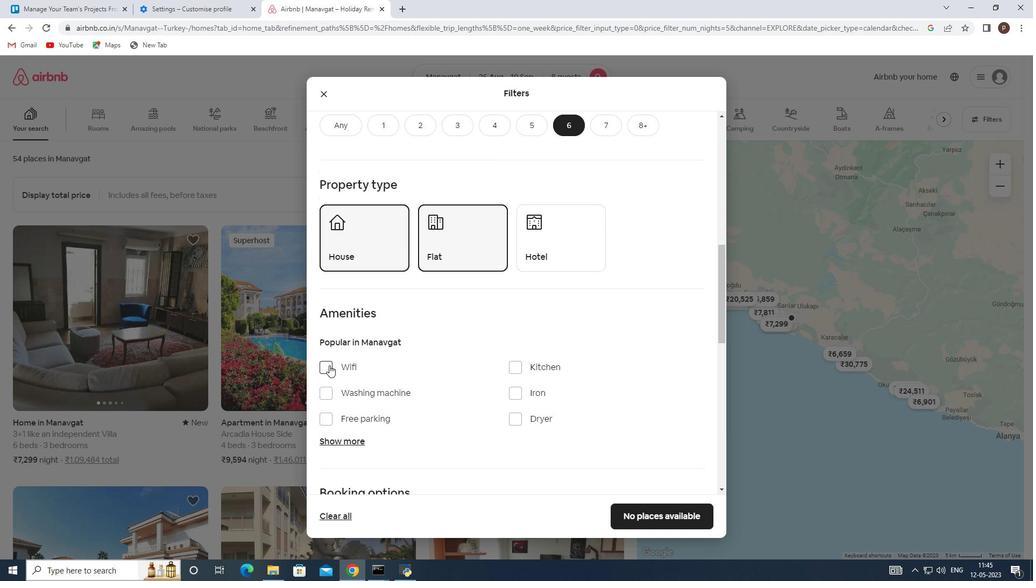 
Action: Mouse moved to (326, 415)
Screenshot: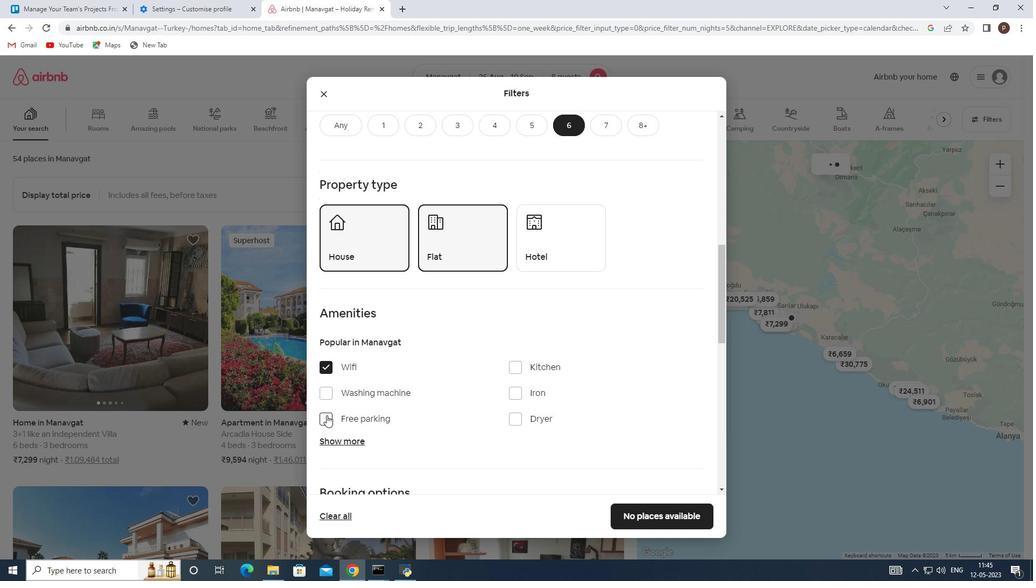 
Action: Mouse pressed left at (326, 415)
Screenshot: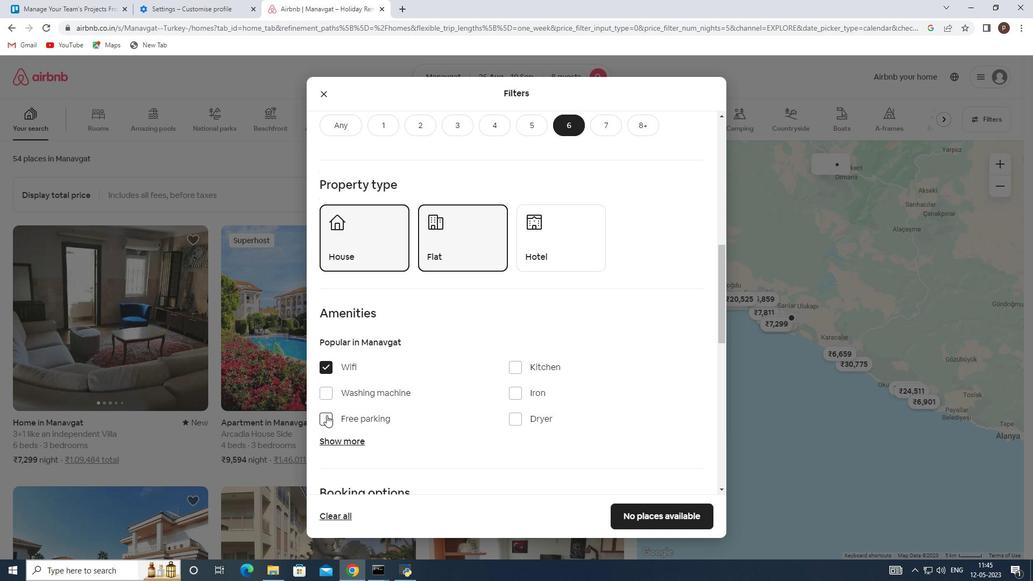 
Action: Mouse moved to (336, 445)
Screenshot: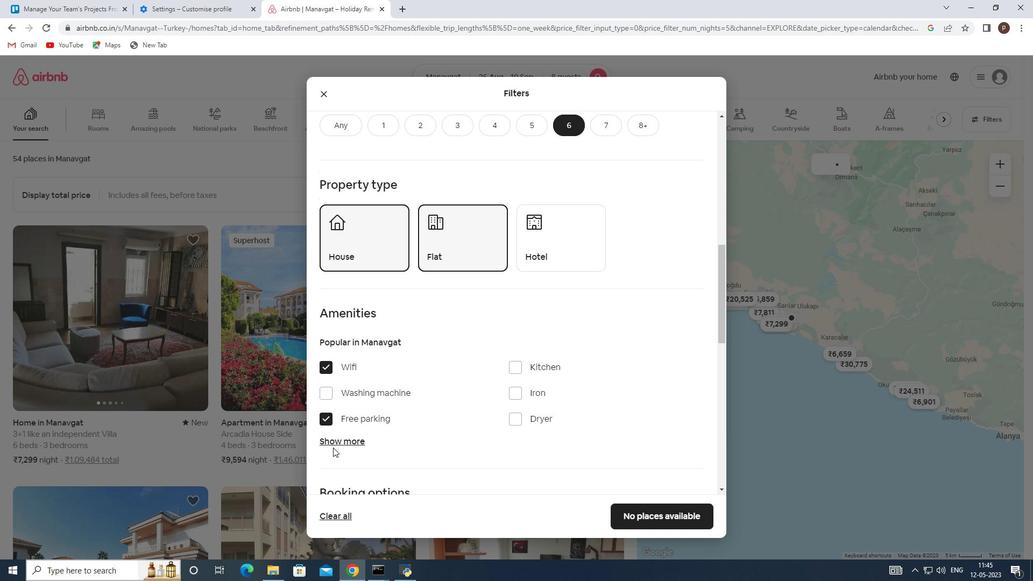 
Action: Mouse pressed left at (336, 445)
Screenshot: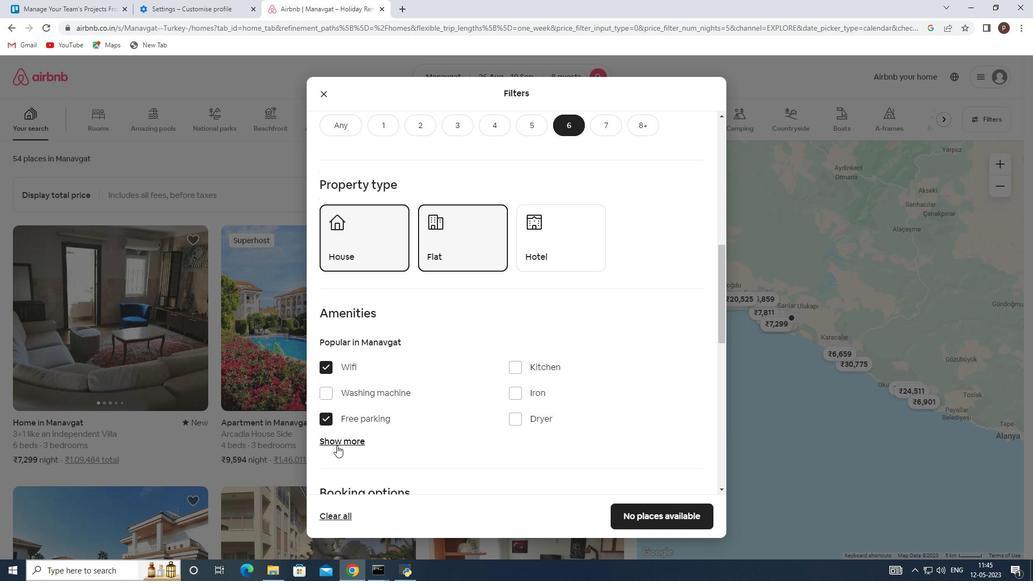 
Action: Mouse moved to (404, 436)
Screenshot: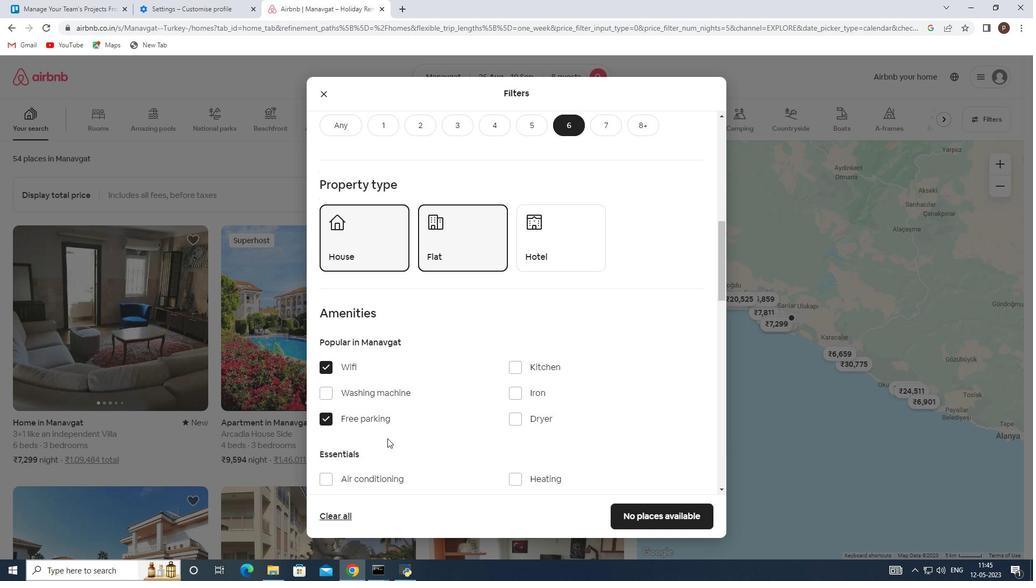 
Action: Mouse scrolled (404, 436) with delta (0, 0)
Screenshot: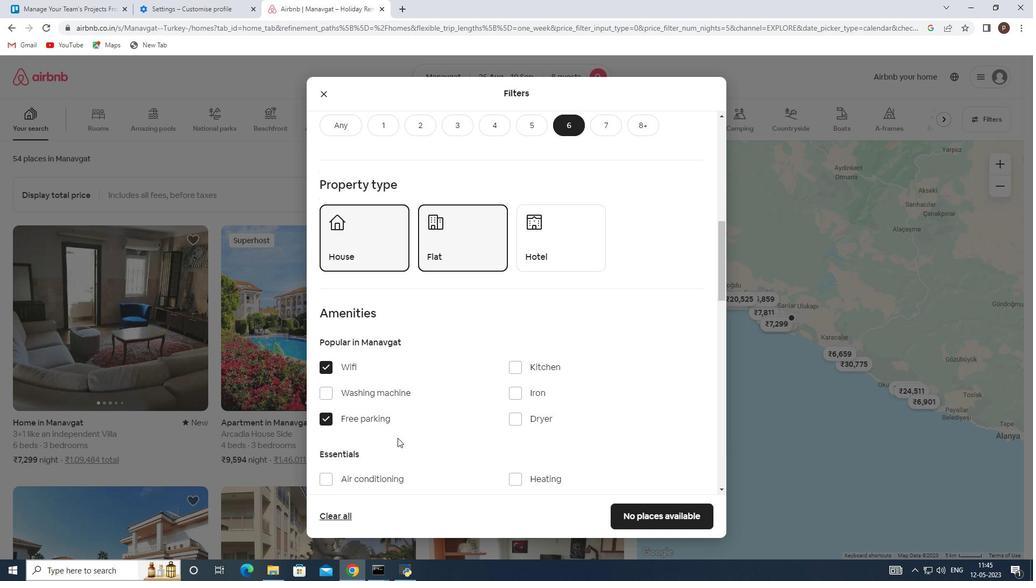 
Action: Mouse scrolled (404, 436) with delta (0, 0)
Screenshot: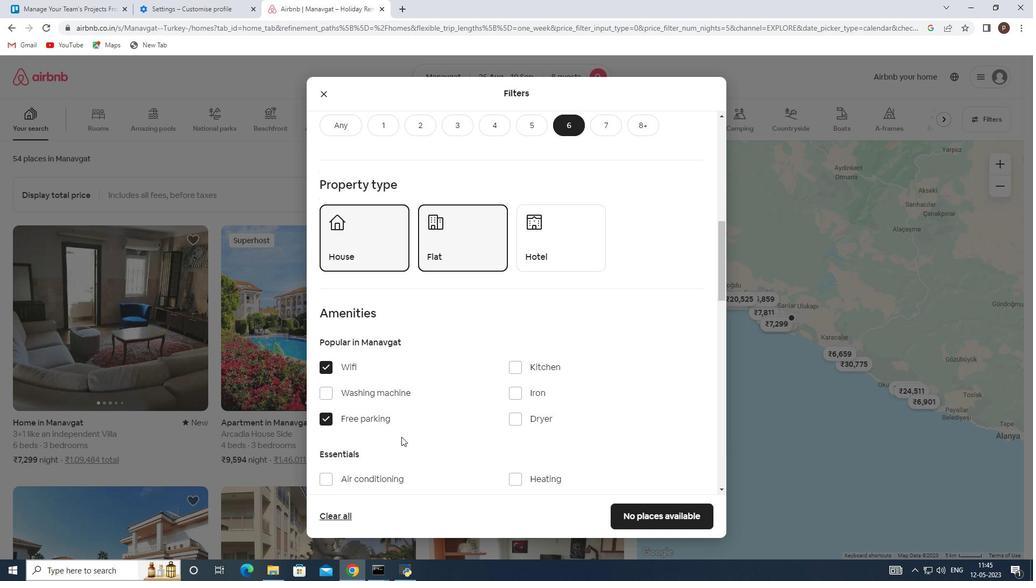 
Action: Mouse moved to (512, 397)
Screenshot: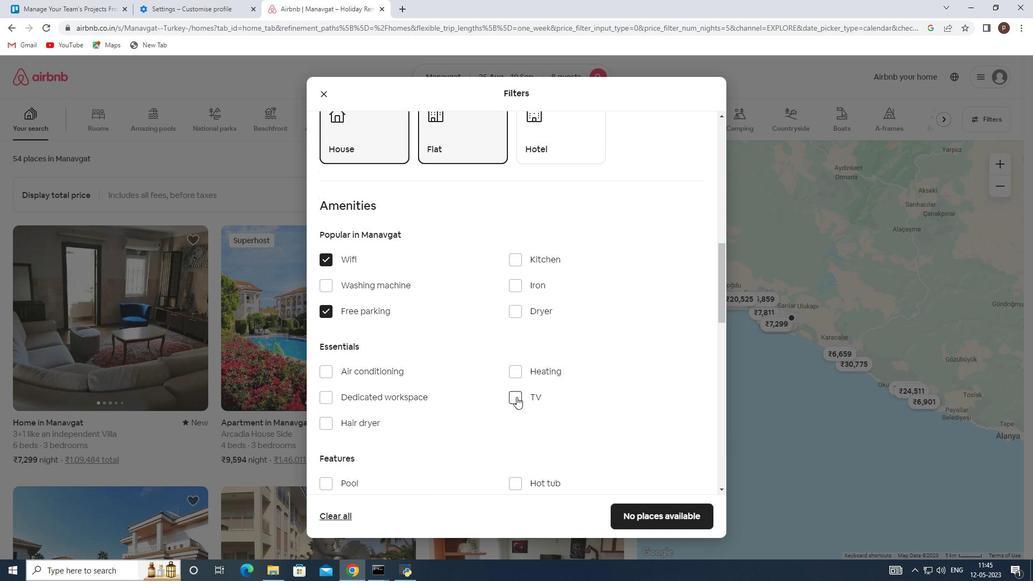 
Action: Mouse pressed left at (512, 397)
Screenshot: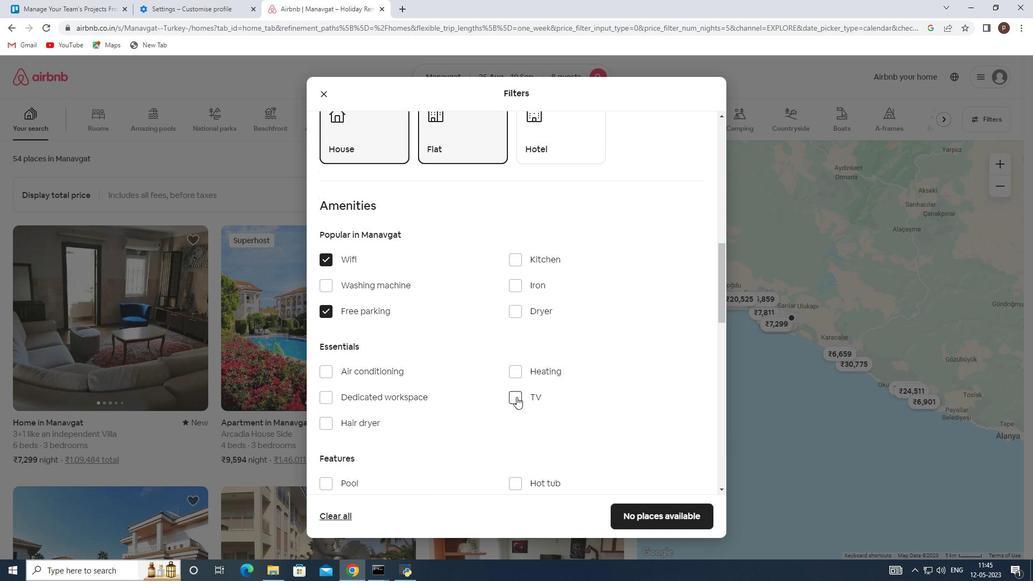 
Action: Mouse moved to (448, 401)
Screenshot: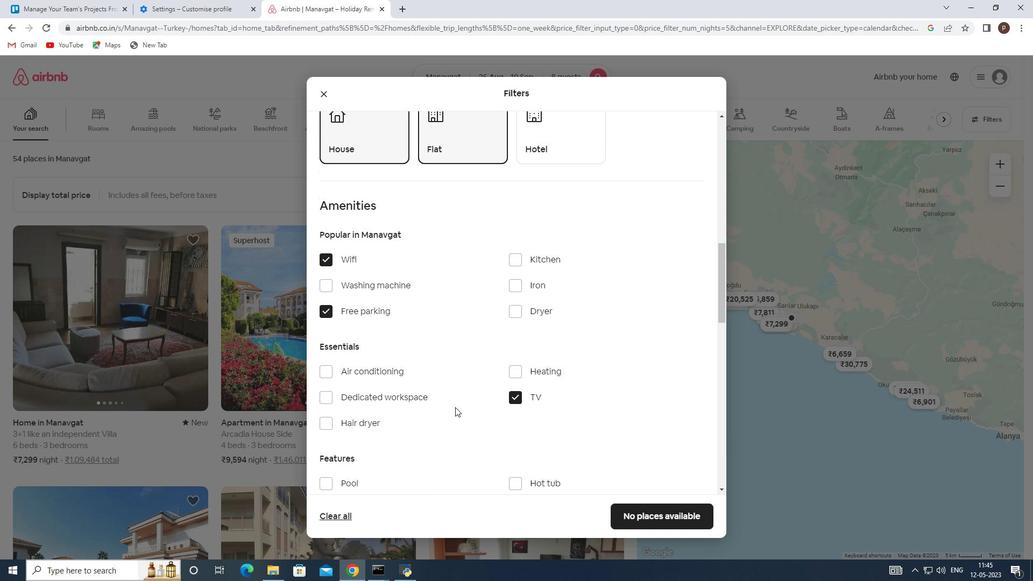 
Action: Mouse scrolled (448, 400) with delta (0, 0)
Screenshot: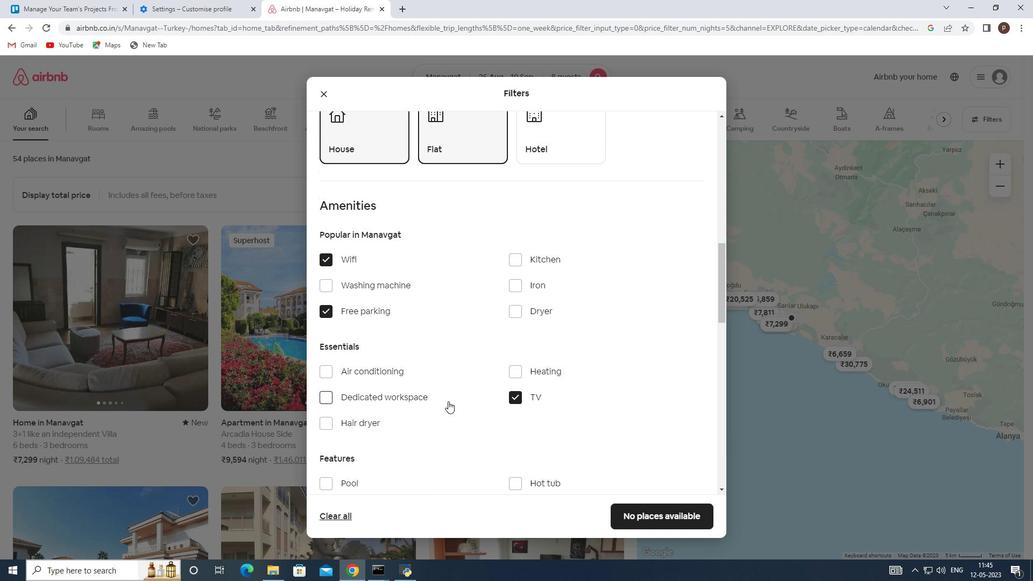 
Action: Mouse moved to (448, 393)
Screenshot: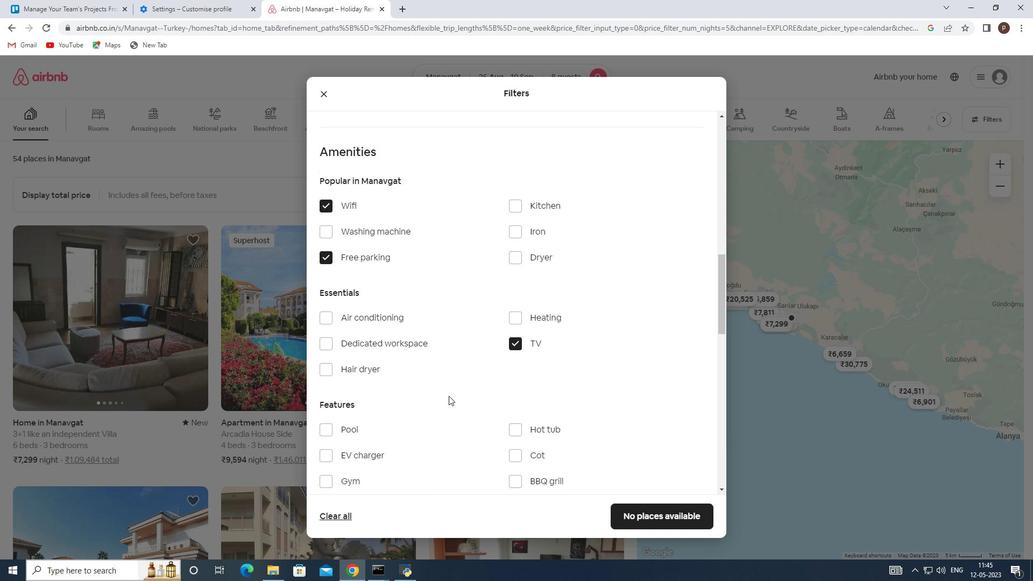 
Action: Mouse scrolled (448, 393) with delta (0, 0)
Screenshot: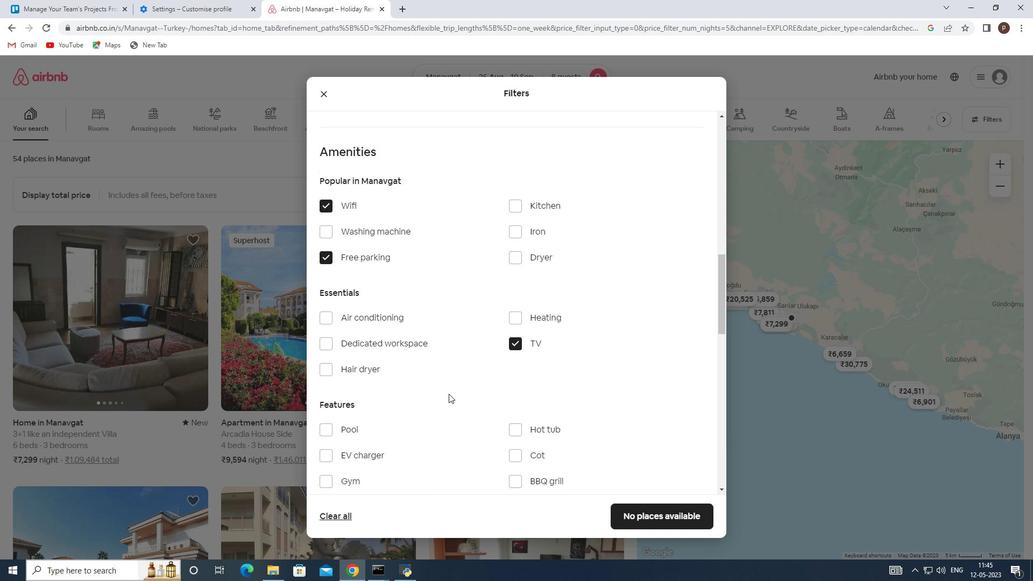 
Action: Mouse moved to (325, 426)
Screenshot: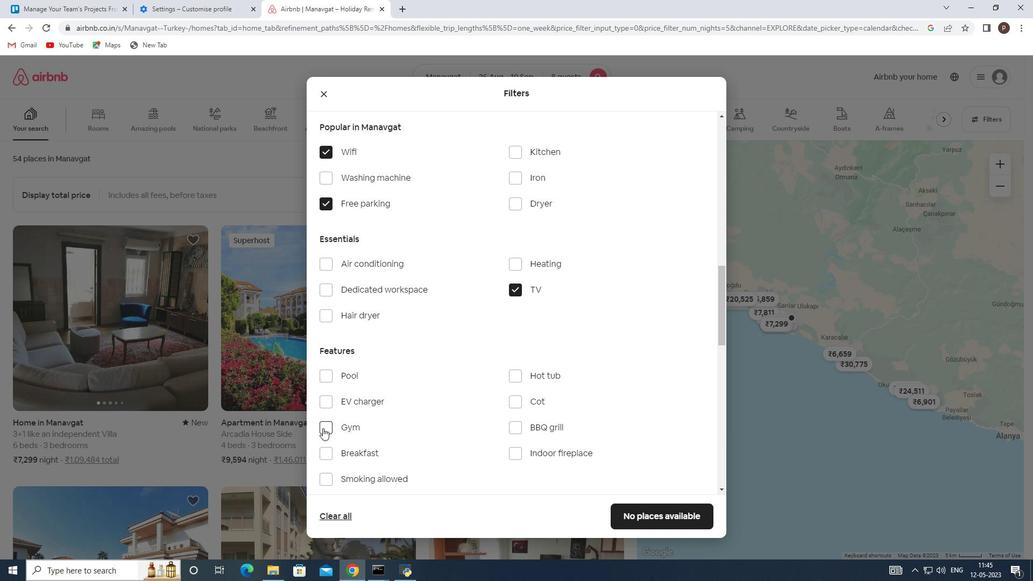 
Action: Mouse pressed left at (325, 426)
Screenshot: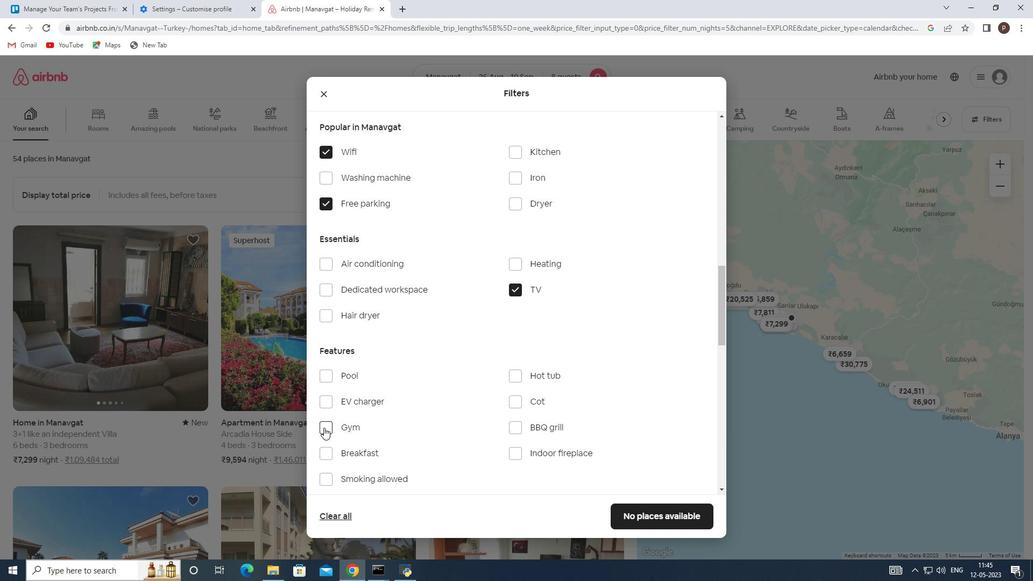 
Action: Mouse moved to (325, 451)
Screenshot: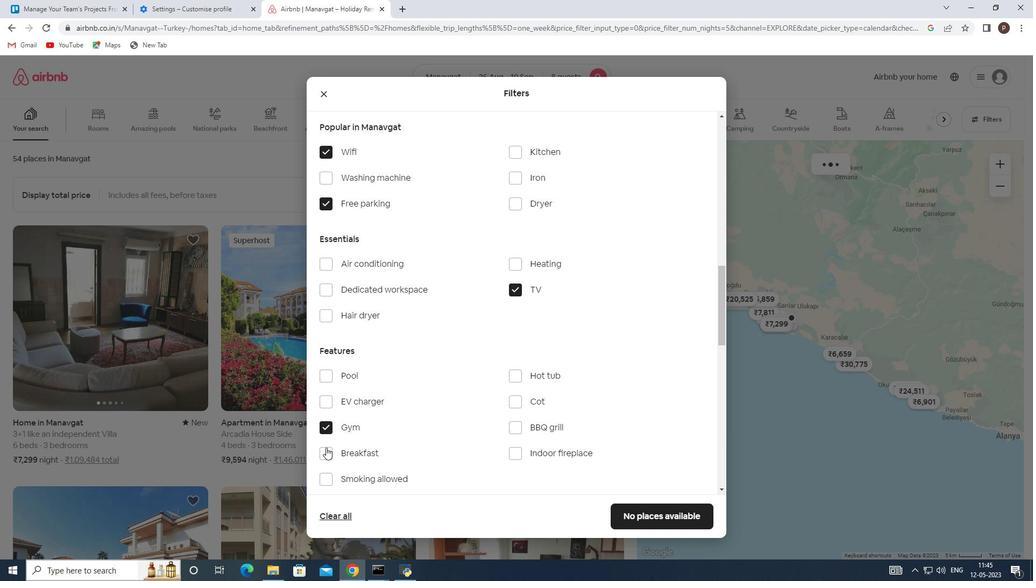 
Action: Mouse pressed left at (325, 451)
Screenshot: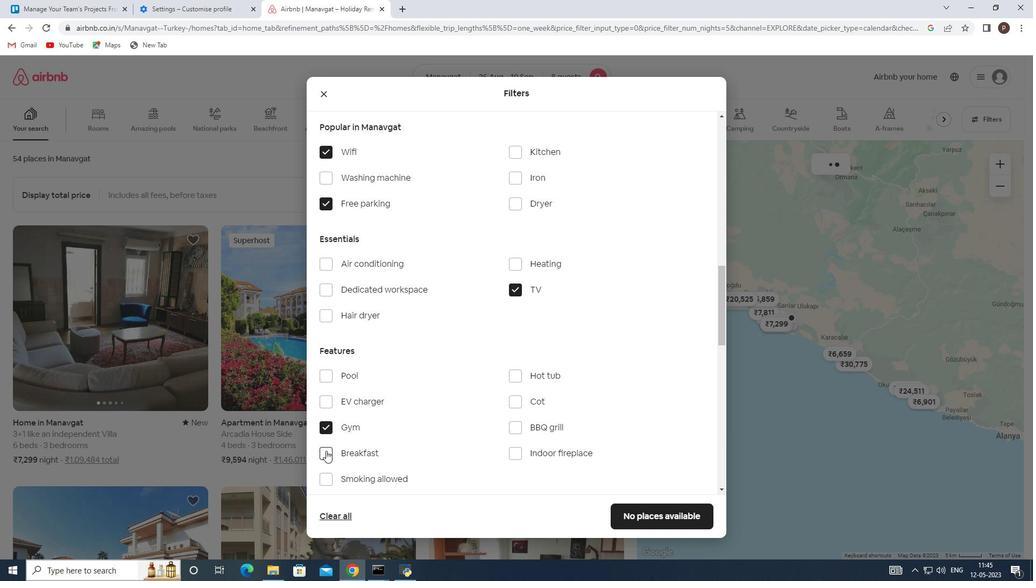 
Action: Mouse moved to (425, 437)
Screenshot: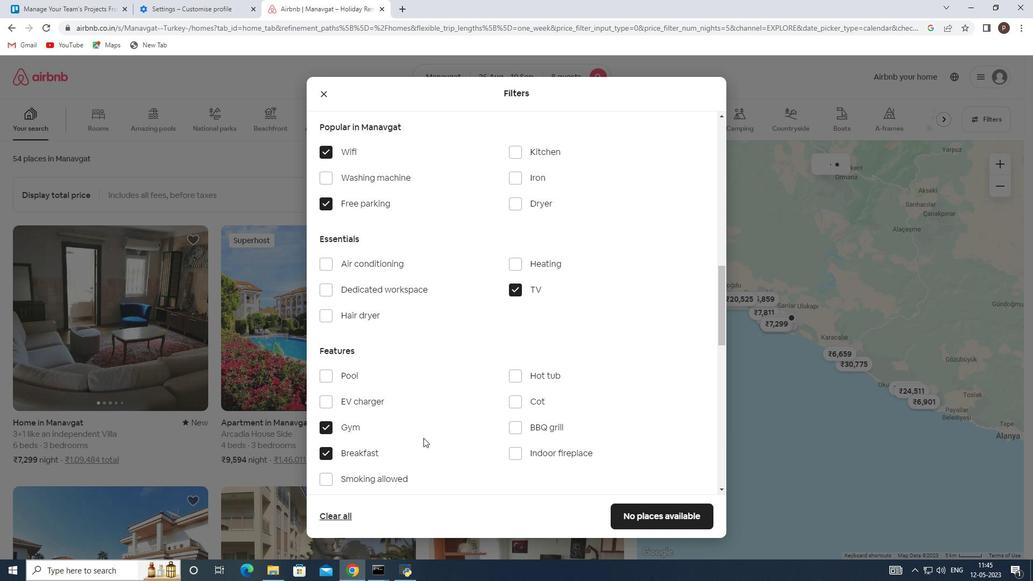 
Action: Mouse scrolled (425, 436) with delta (0, 0)
Screenshot: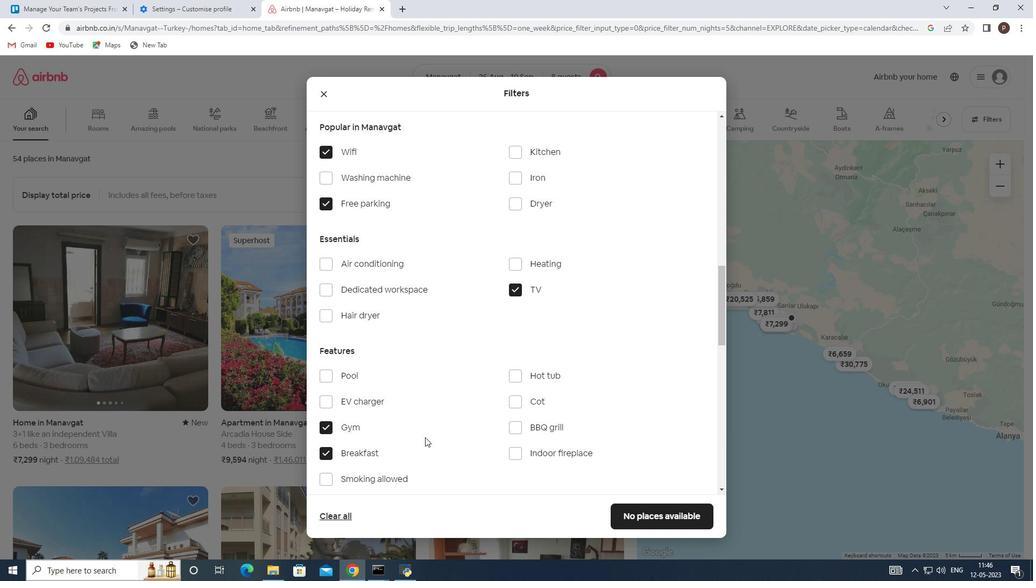 
Action: Mouse moved to (427, 418)
Screenshot: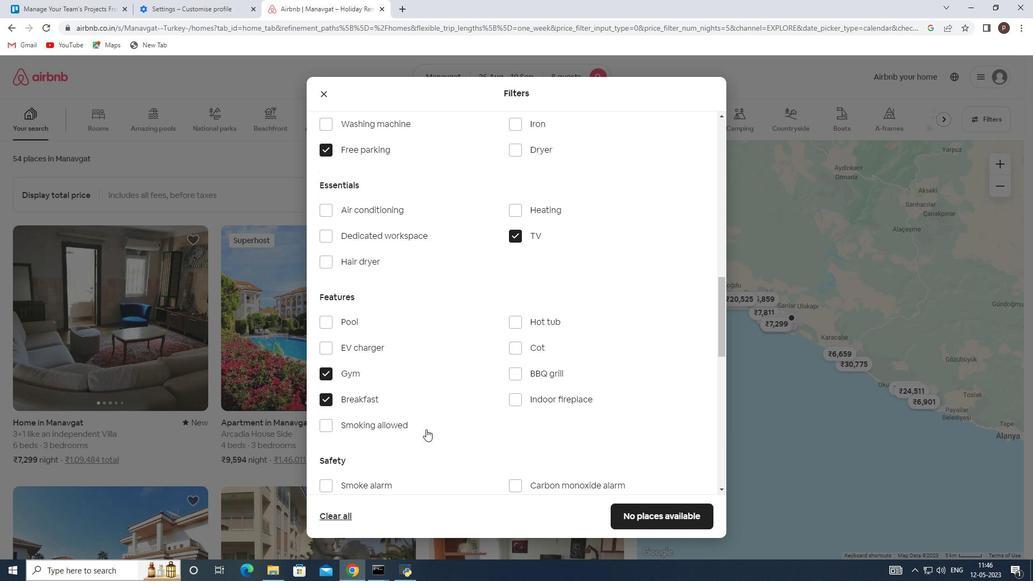 
Action: Mouse scrolled (427, 418) with delta (0, 0)
Screenshot: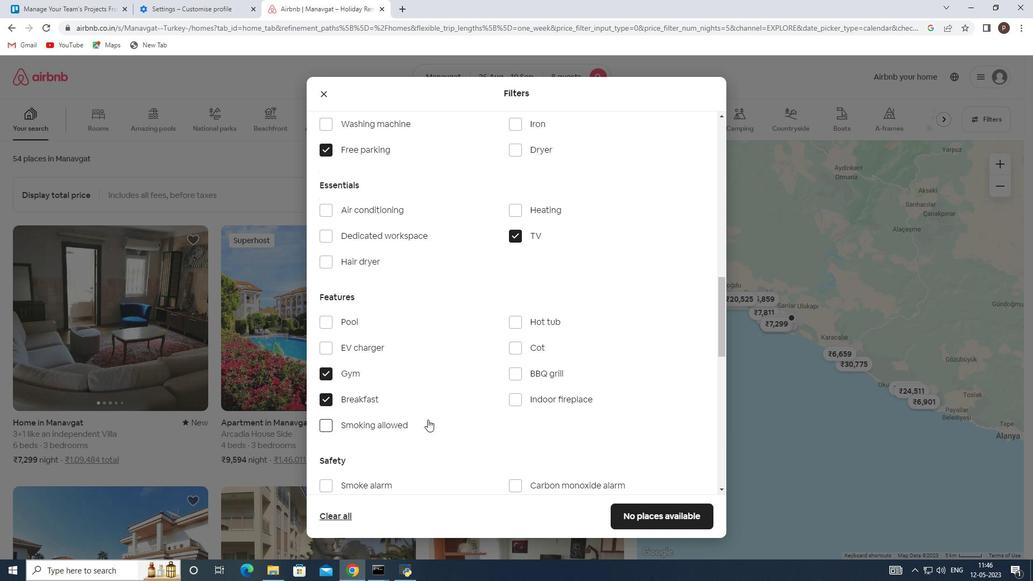 
Action: Mouse scrolled (427, 418) with delta (0, 0)
Screenshot: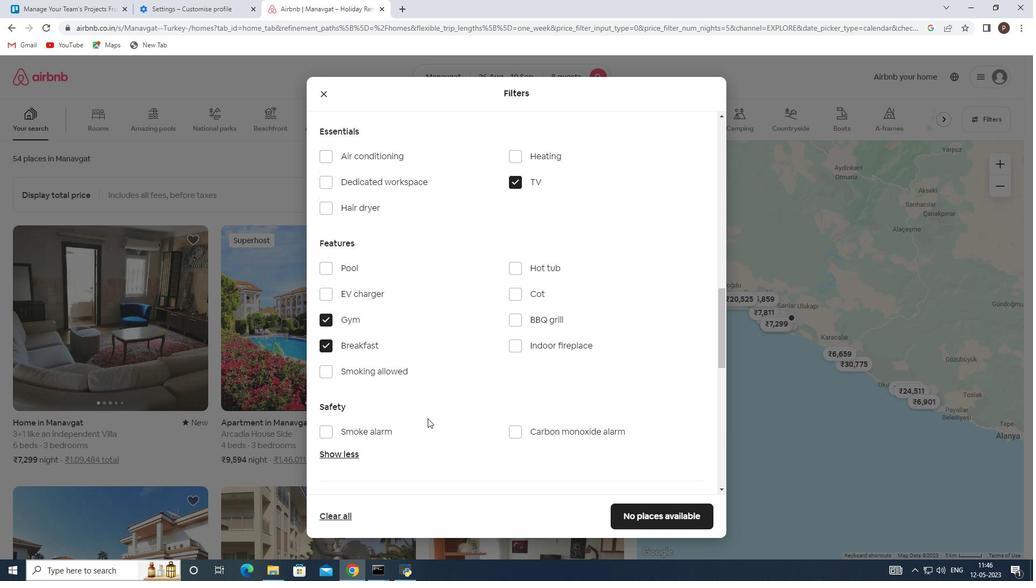 
Action: Mouse scrolled (427, 418) with delta (0, 0)
Screenshot: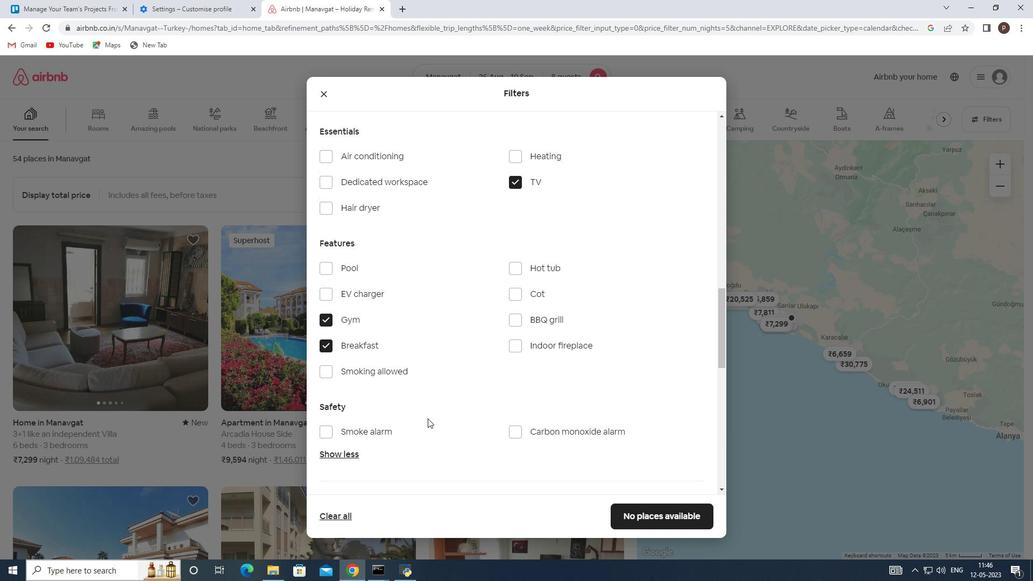 
Action: Mouse scrolled (427, 418) with delta (0, 0)
Screenshot: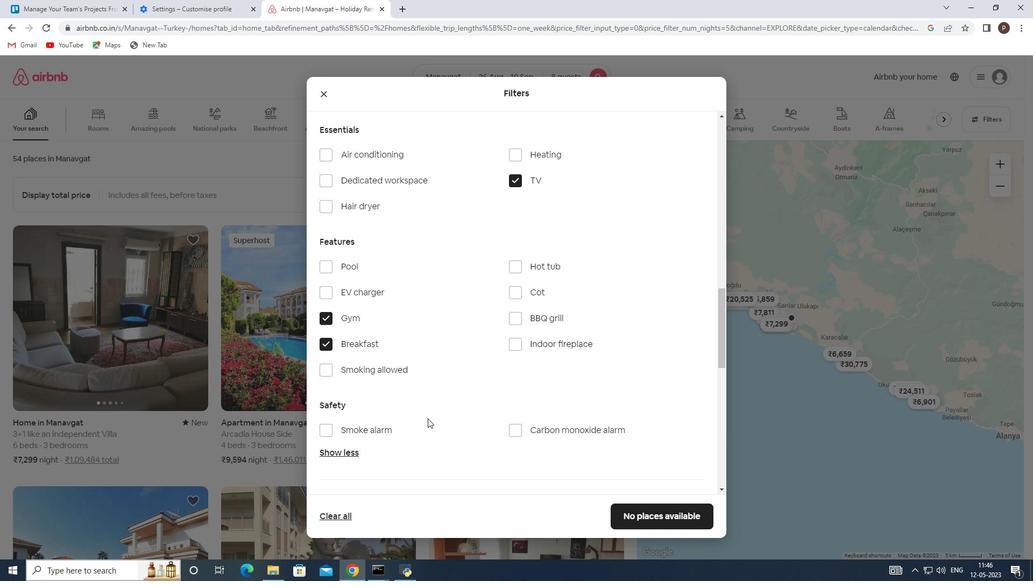 
Action: Mouse moved to (457, 405)
Screenshot: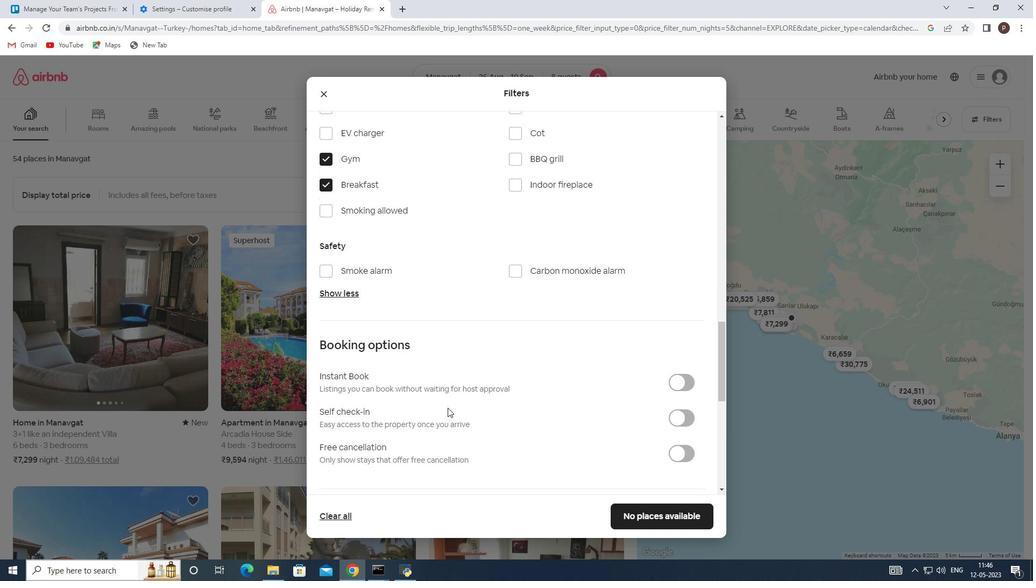
Action: Mouse scrolled (457, 405) with delta (0, 0)
Screenshot: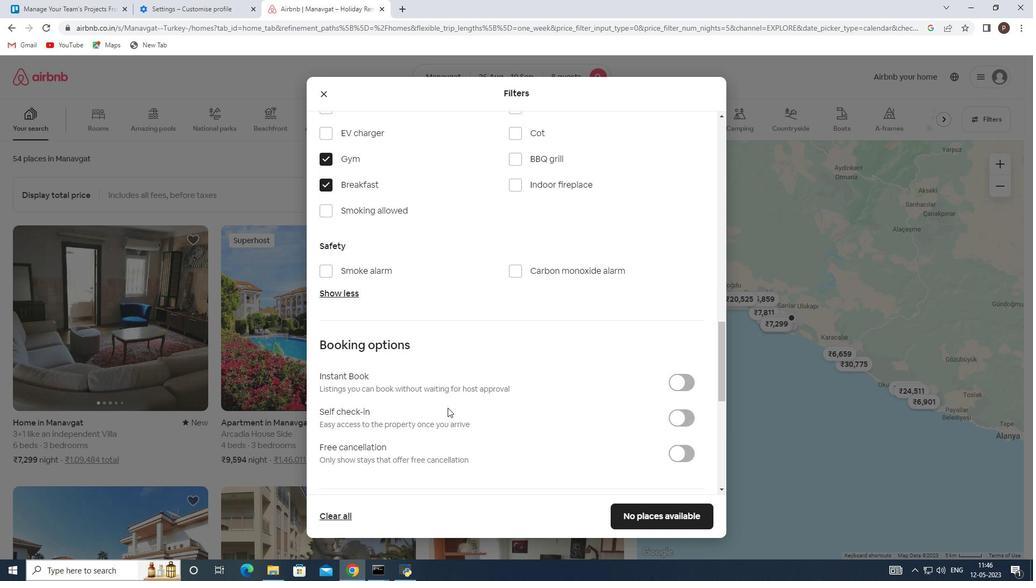 
Action: Mouse moved to (680, 363)
Screenshot: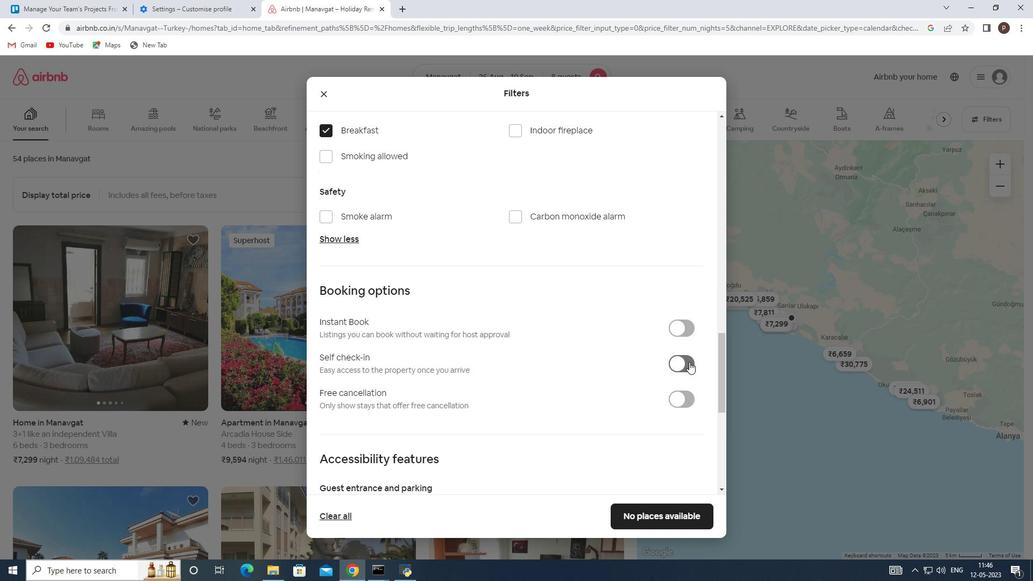 
Action: Mouse pressed left at (680, 363)
Screenshot: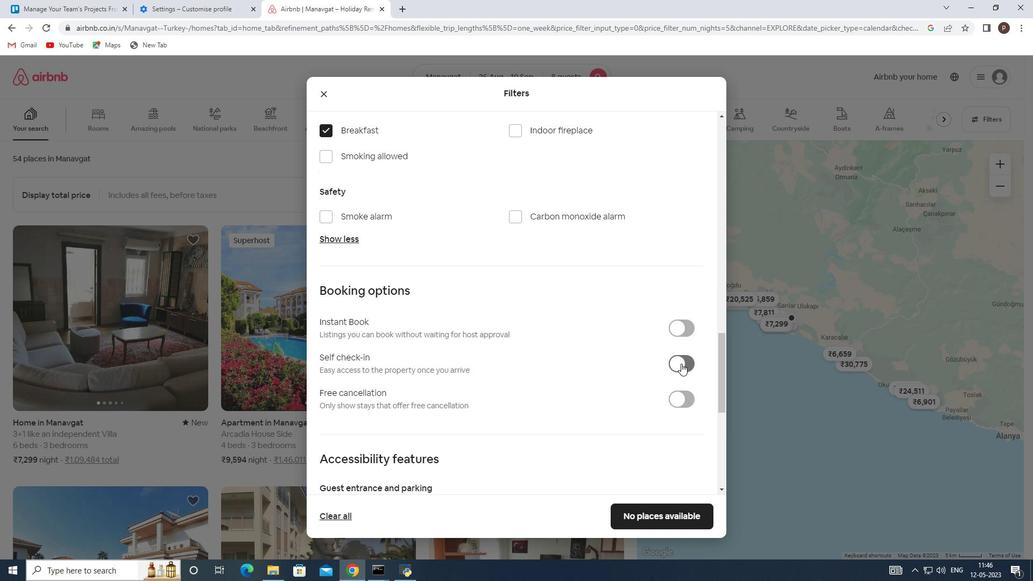 
Action: Mouse moved to (533, 375)
Screenshot: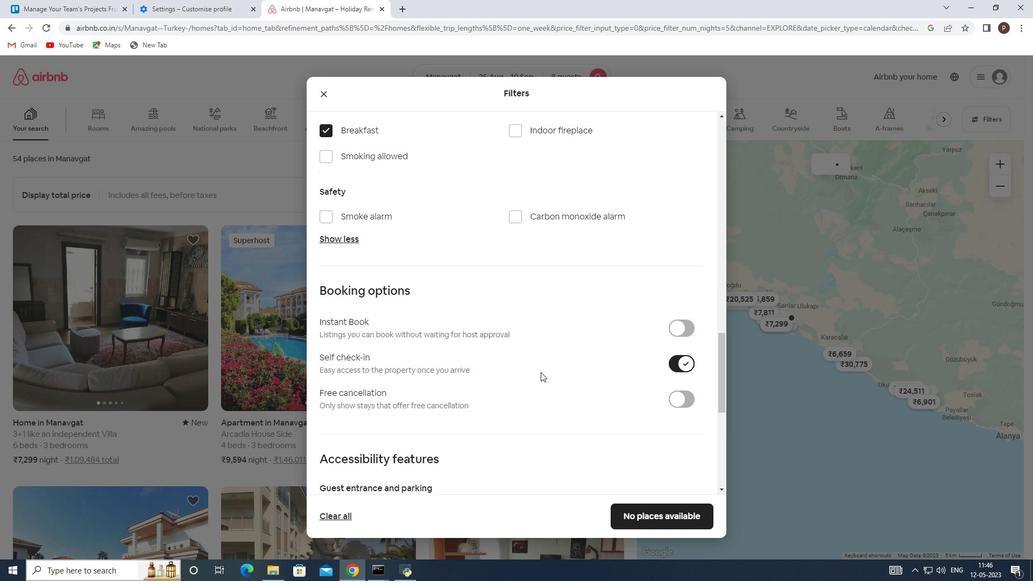 
Action: Mouse scrolled (533, 375) with delta (0, 0)
Screenshot: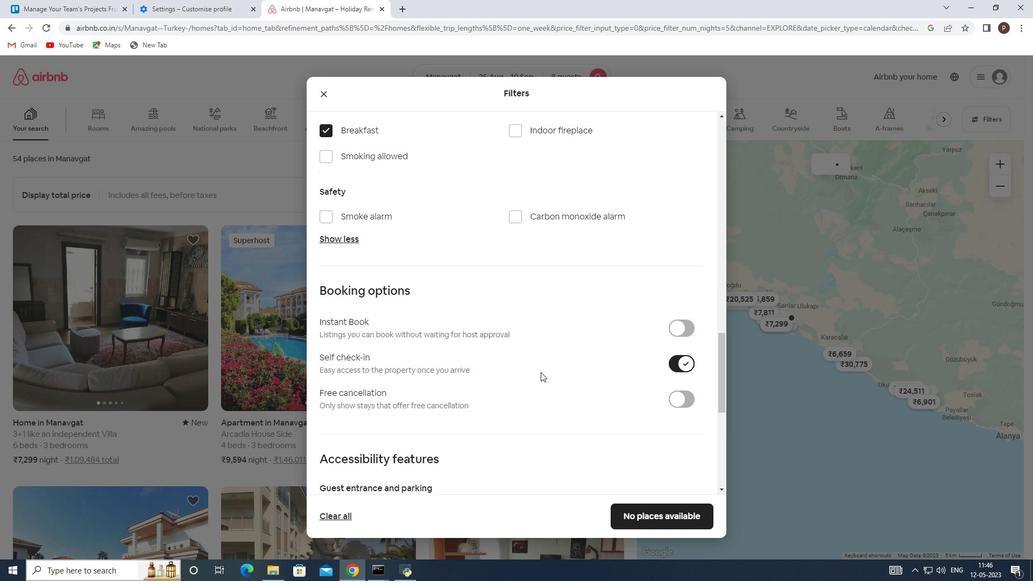 
Action: Mouse scrolled (533, 375) with delta (0, 0)
Screenshot: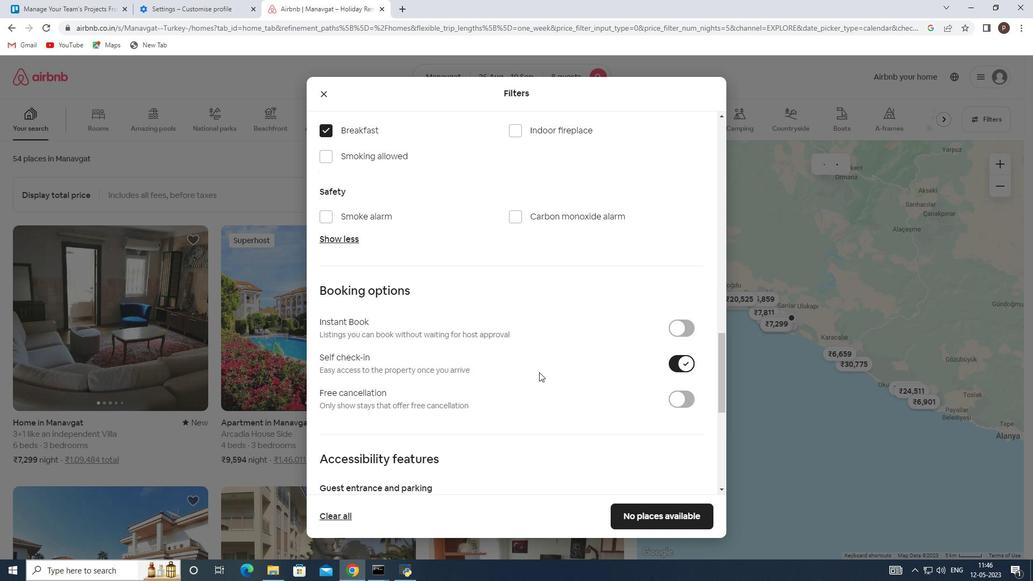 
Action: Mouse scrolled (533, 375) with delta (0, 0)
Screenshot: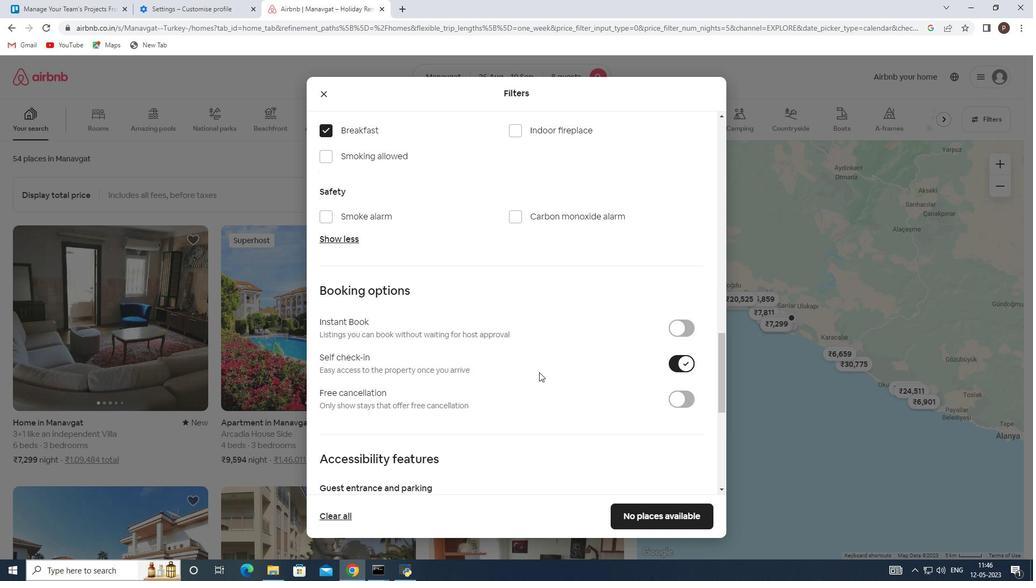 
Action: Mouse moved to (533, 376)
Screenshot: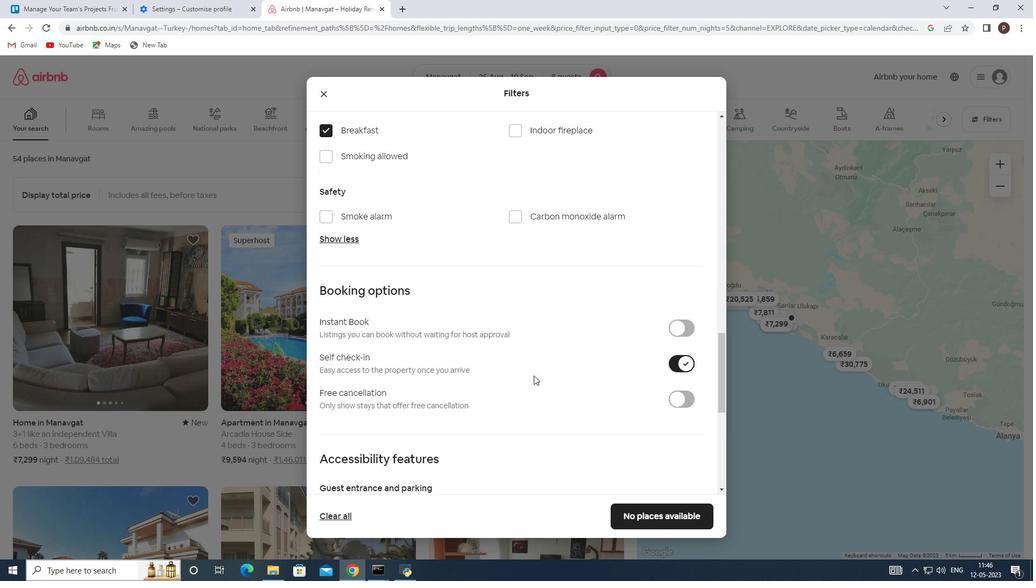 
Action: Mouse scrolled (533, 375) with delta (0, 0)
Screenshot: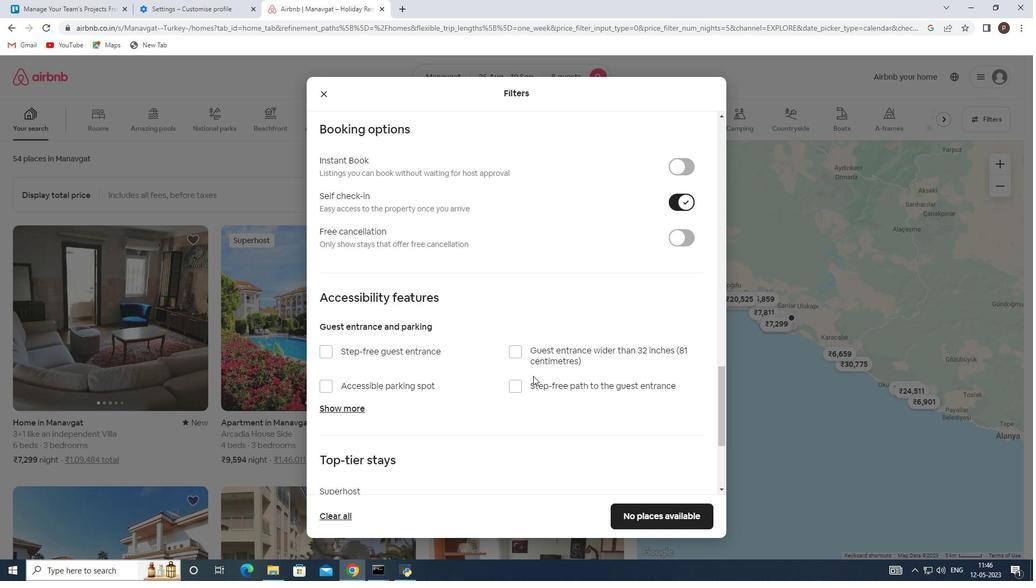 
Action: Mouse scrolled (533, 375) with delta (0, 0)
Screenshot: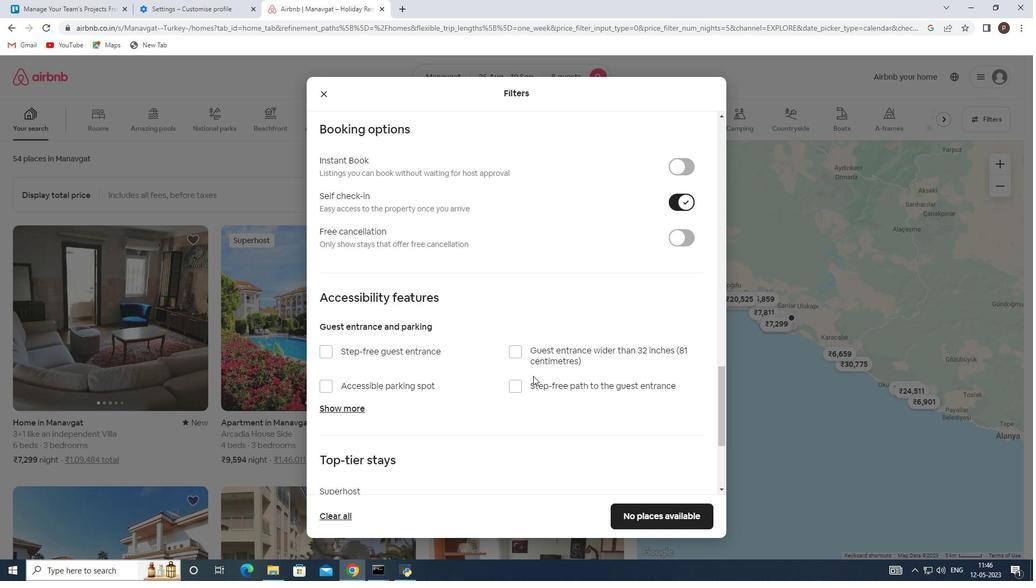 
Action: Mouse moved to (516, 377)
Screenshot: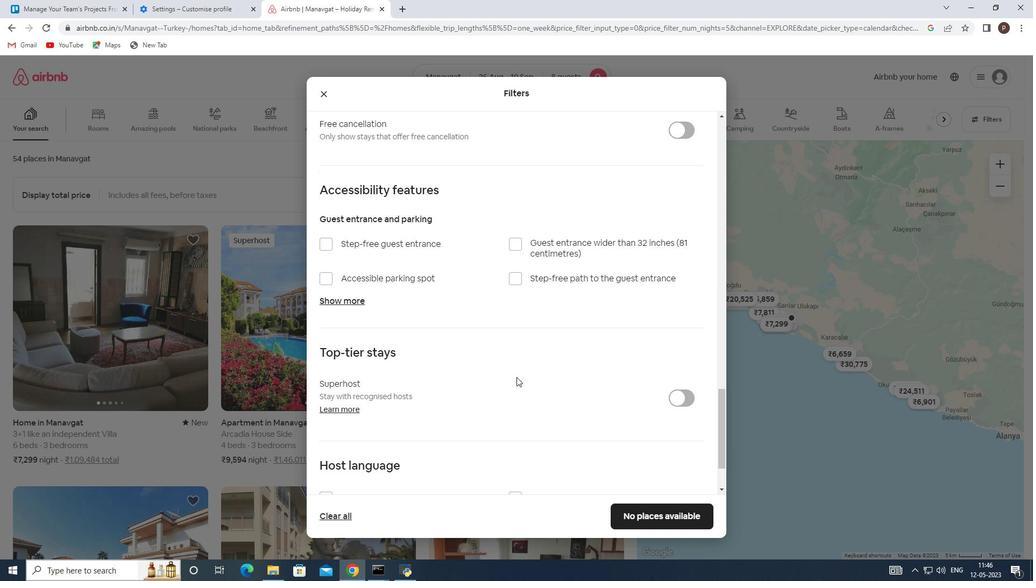 
Action: Mouse scrolled (516, 376) with delta (0, 0)
Screenshot: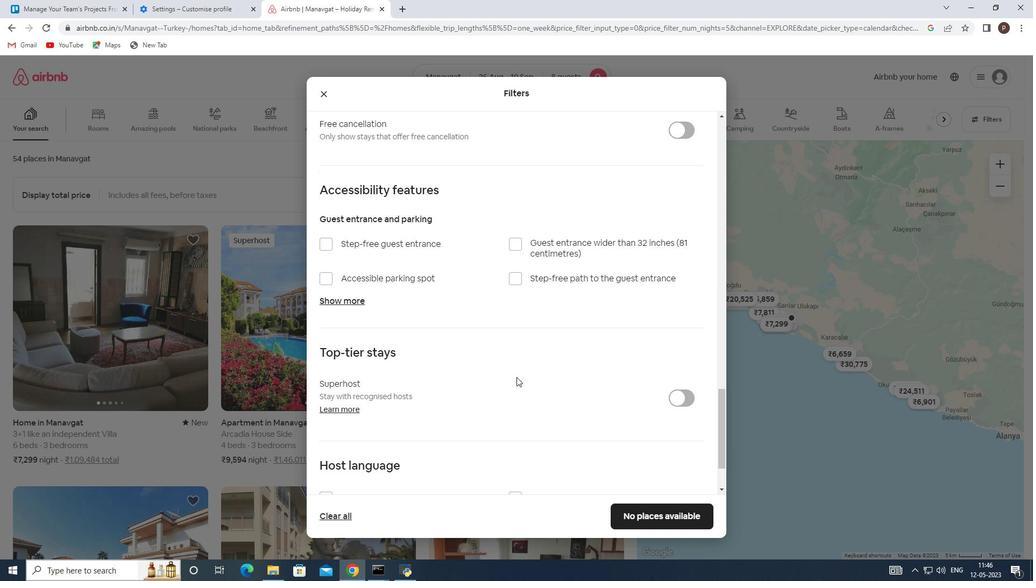 
Action: Mouse scrolled (516, 376) with delta (0, 0)
Screenshot: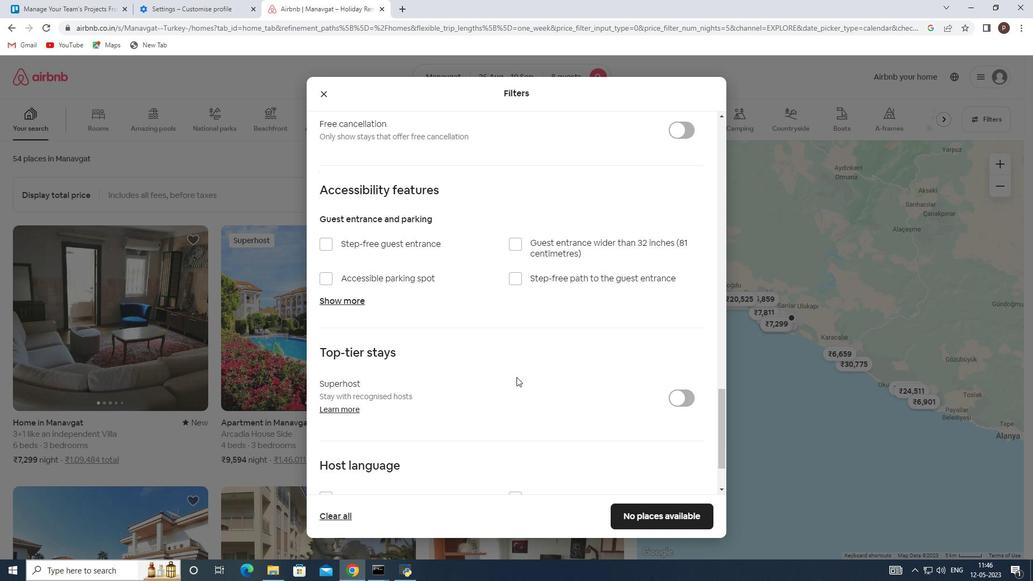 
Action: Mouse moved to (514, 377)
Screenshot: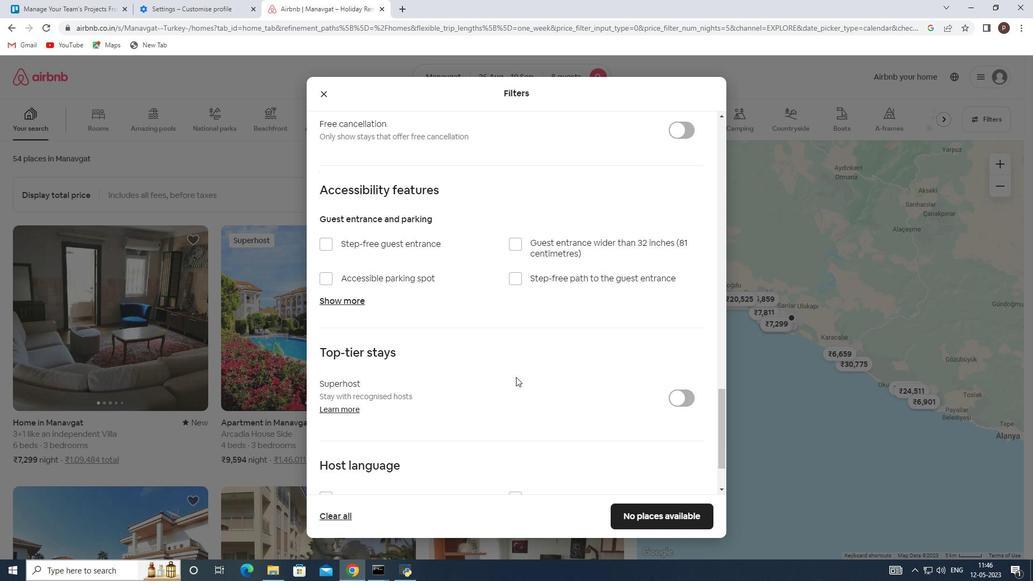
Action: Mouse scrolled (514, 377) with delta (0, 0)
Screenshot: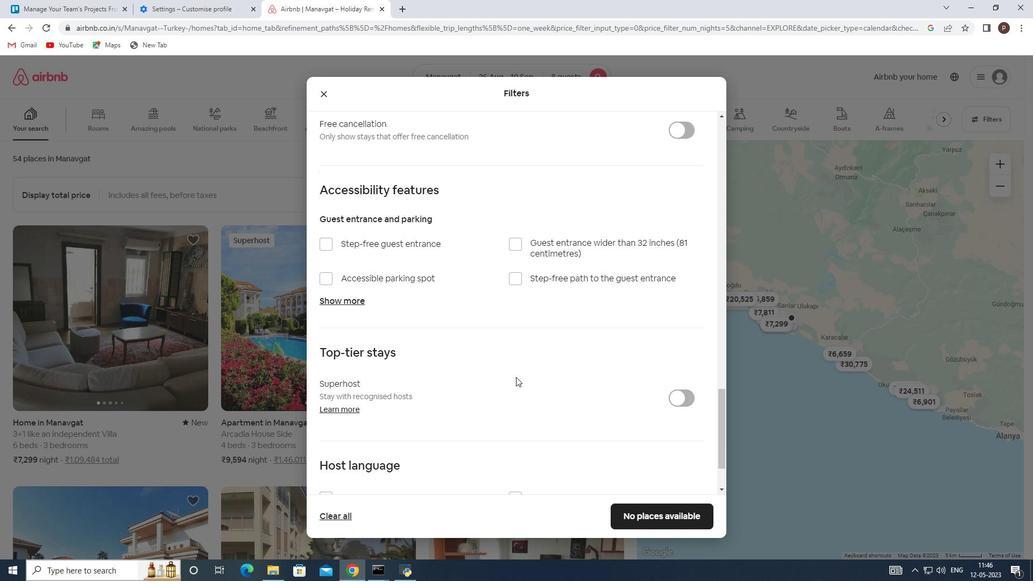 
Action: Mouse moved to (509, 382)
Screenshot: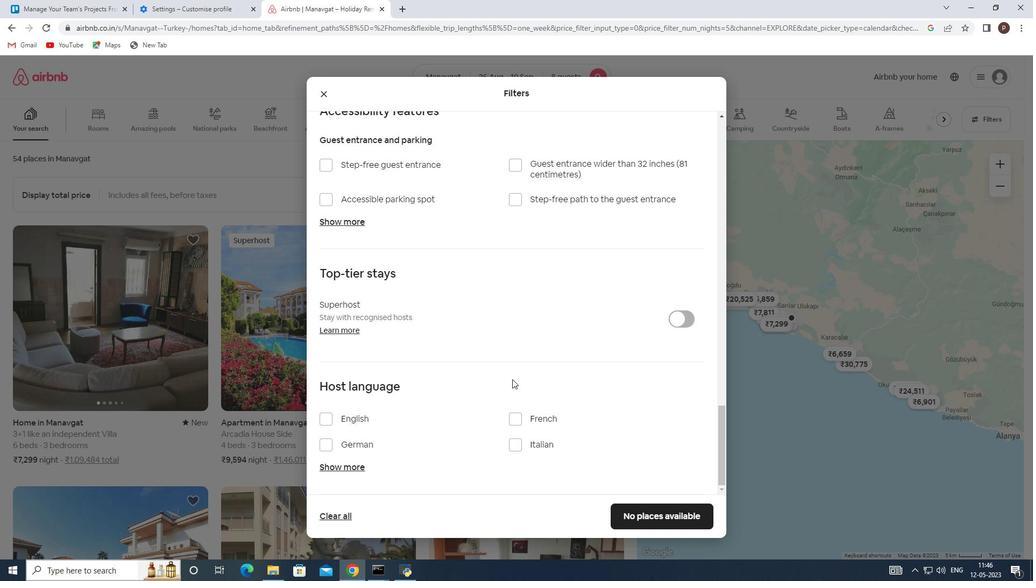 
Action: Mouse scrolled (509, 381) with delta (0, 0)
Screenshot: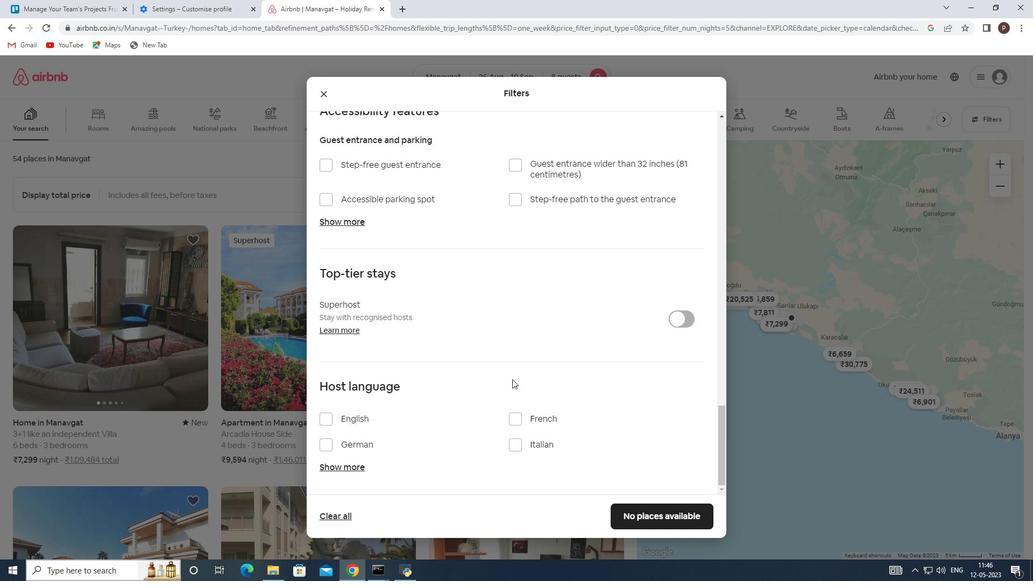 
Action: Mouse moved to (326, 414)
Screenshot: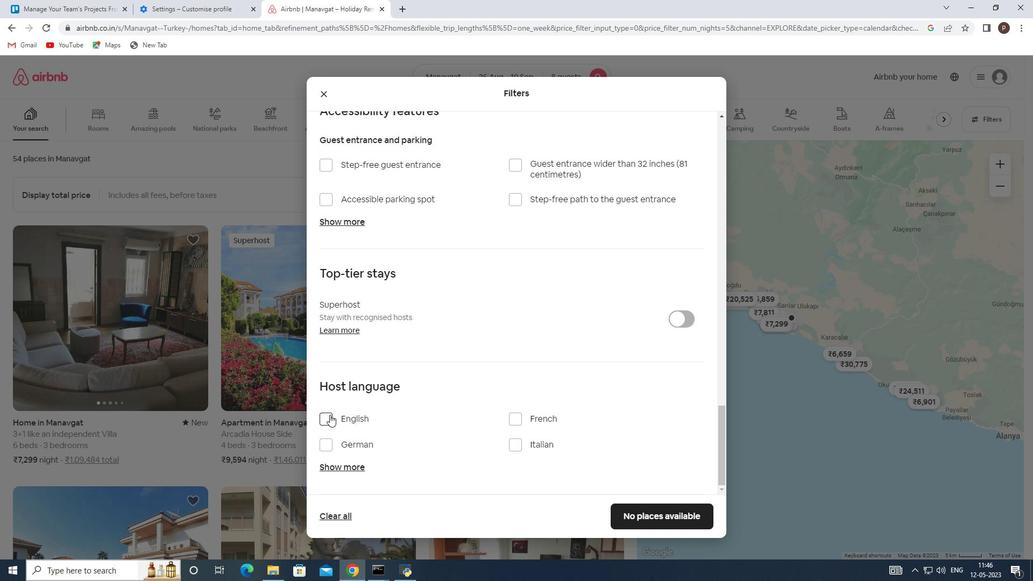 
Action: Mouse pressed left at (326, 414)
Screenshot: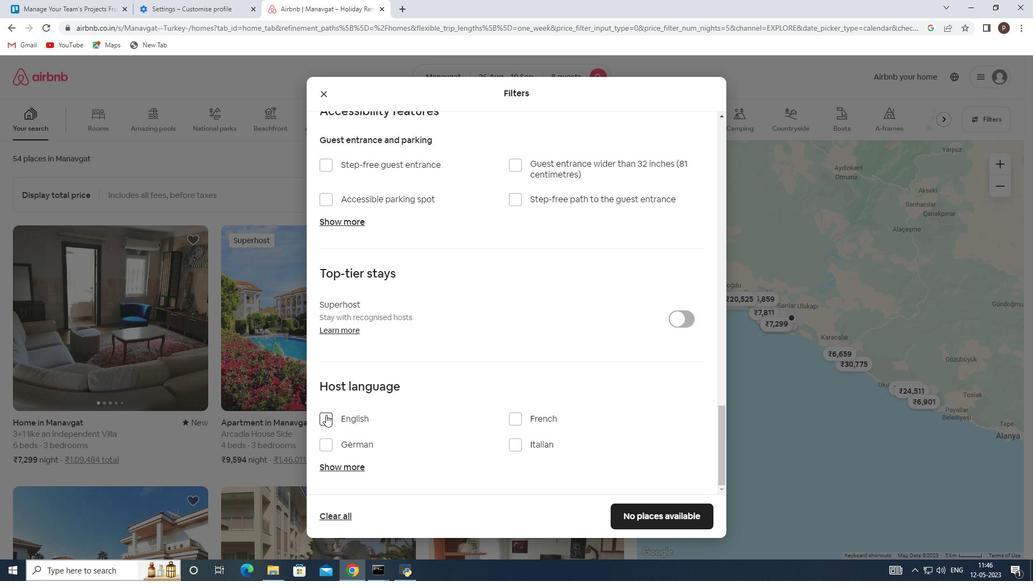 
Action: Mouse moved to (636, 514)
Screenshot: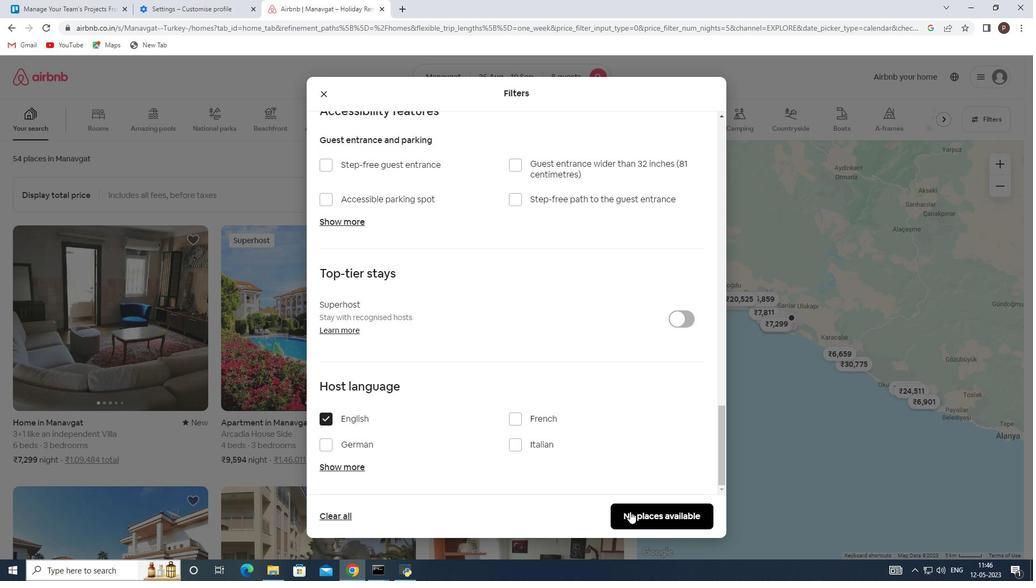 
Action: Mouse pressed left at (636, 514)
Screenshot: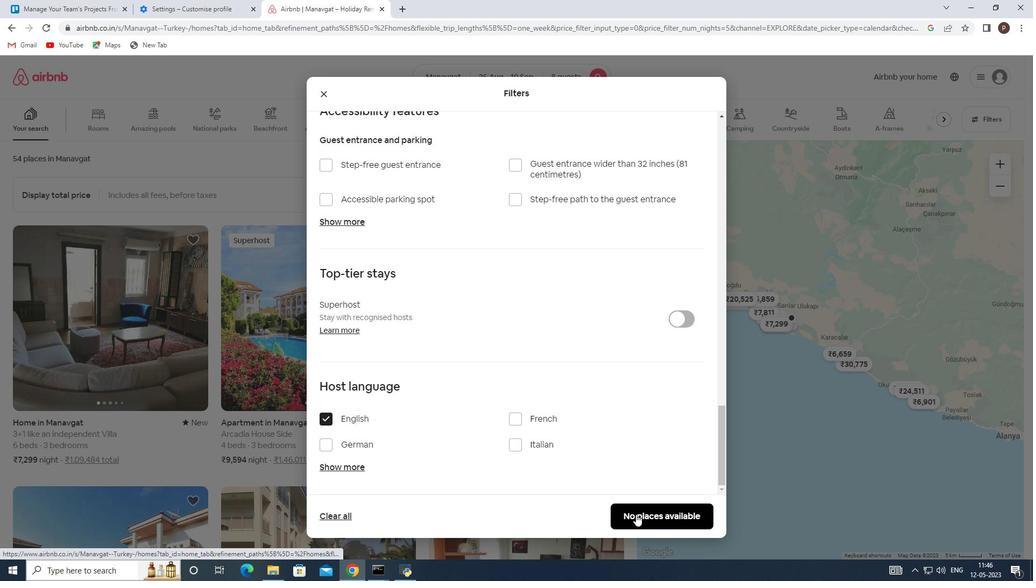 
